 Task: Create a Sprint called Sprint0000000008 in Scrum Project Project0000000003 in Jira. Create a Sprint called Sprint0000000009 in Scrum Project Project0000000003 in Jira. Set Duration of Sprint called Sprint0000000007 in Scrum Project Project0000000003 to 1 week in Jira. Set Duration of Sprint called Sprint0000000008 in Scrum Project Project0000000003 to 2 weeks in Jira. Set Duration of Sprint called Sprint0000000009 in Scrum Project Project0000000003 to 3 weeks in Jira
Action: Mouse scrolled (606, 322) with delta (0, -1)
Screenshot: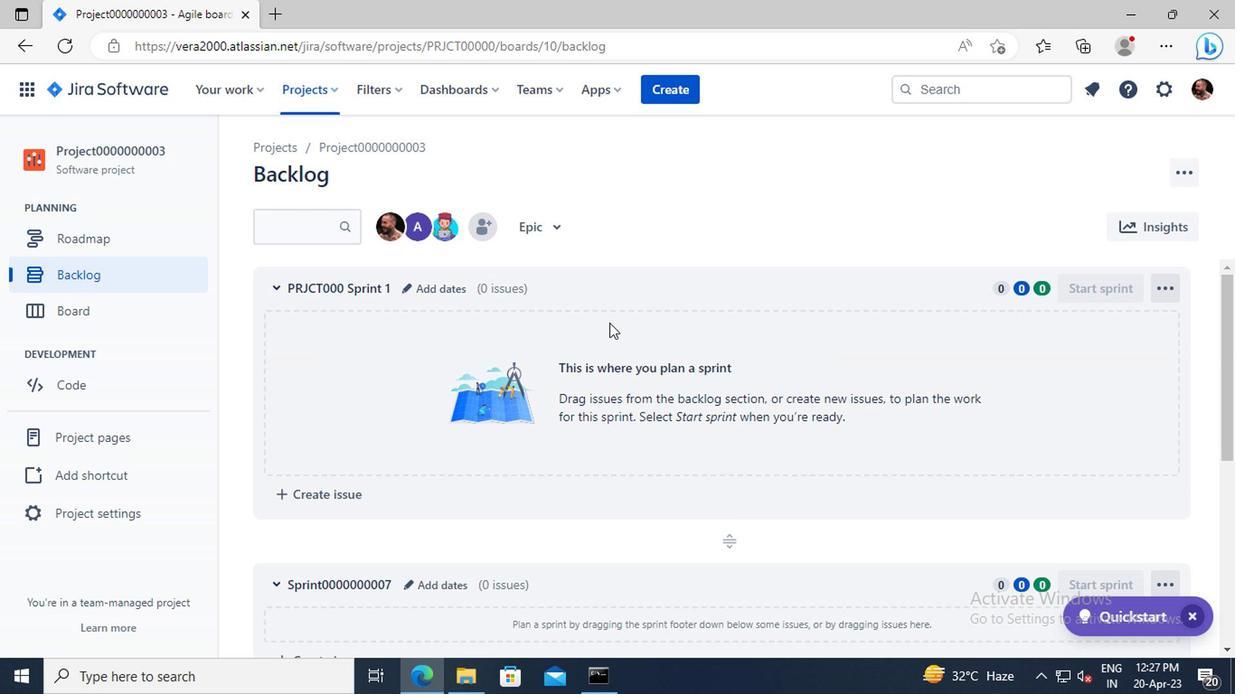 
Action: Mouse scrolled (606, 322) with delta (0, -1)
Screenshot: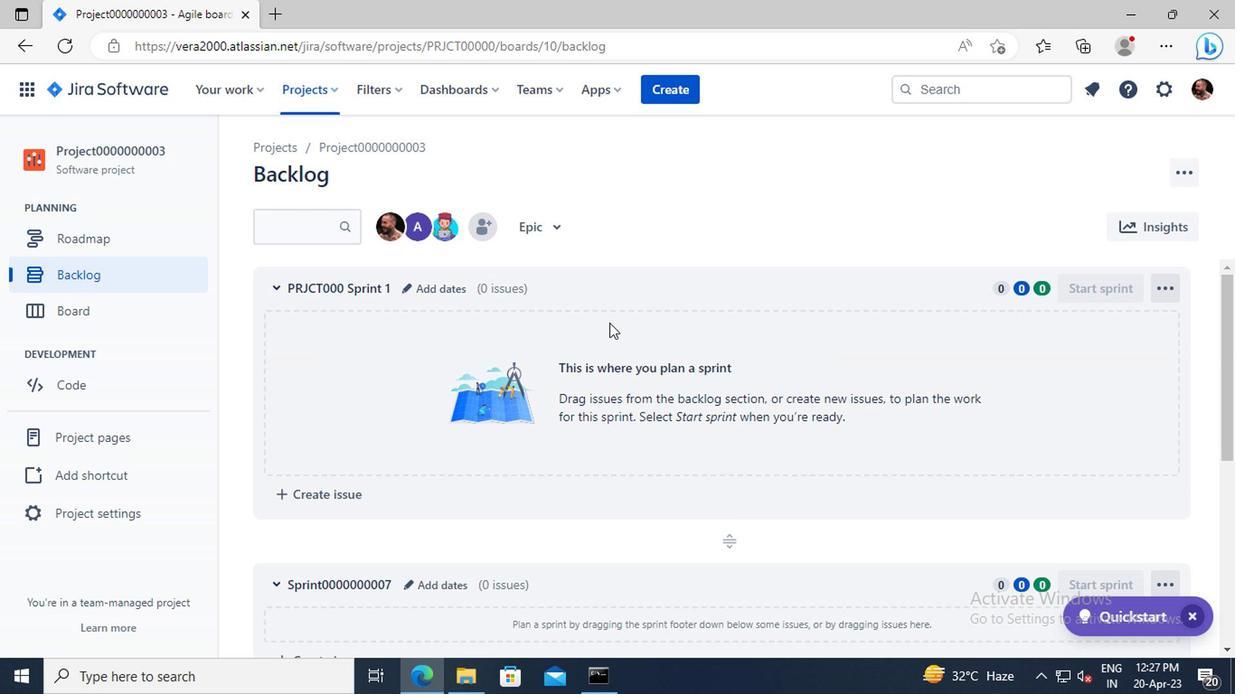 
Action: Mouse scrolled (606, 322) with delta (0, -1)
Screenshot: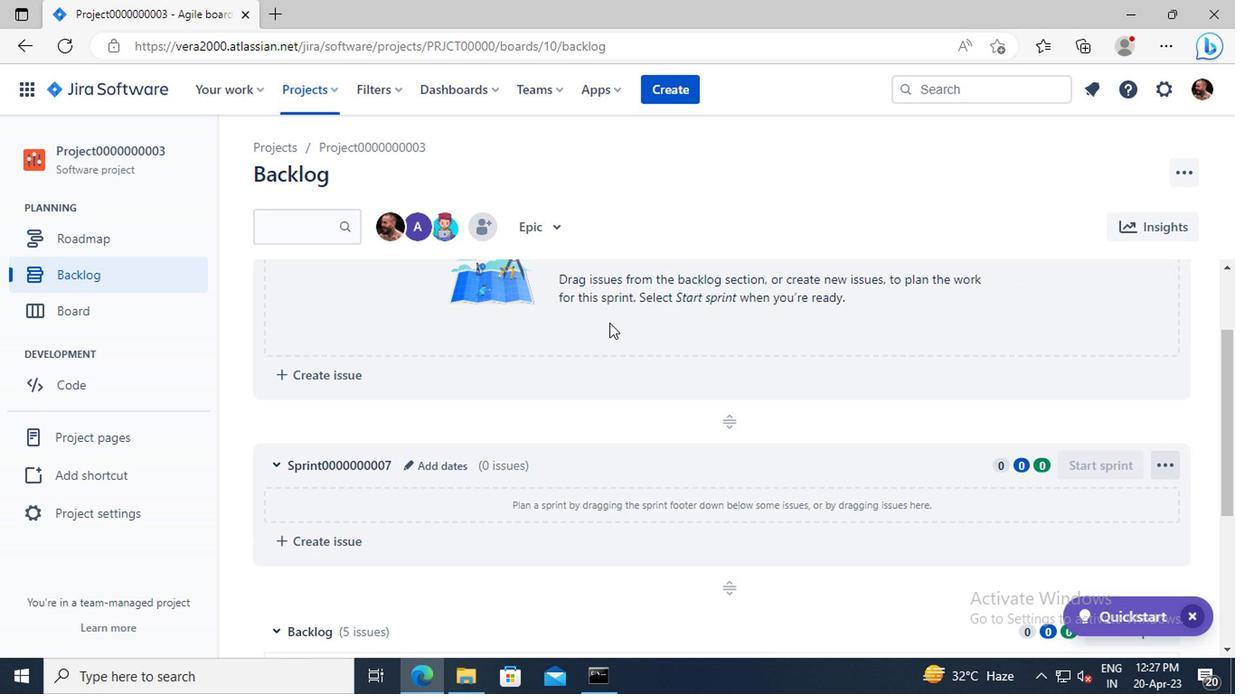 
Action: Mouse scrolled (606, 322) with delta (0, -1)
Screenshot: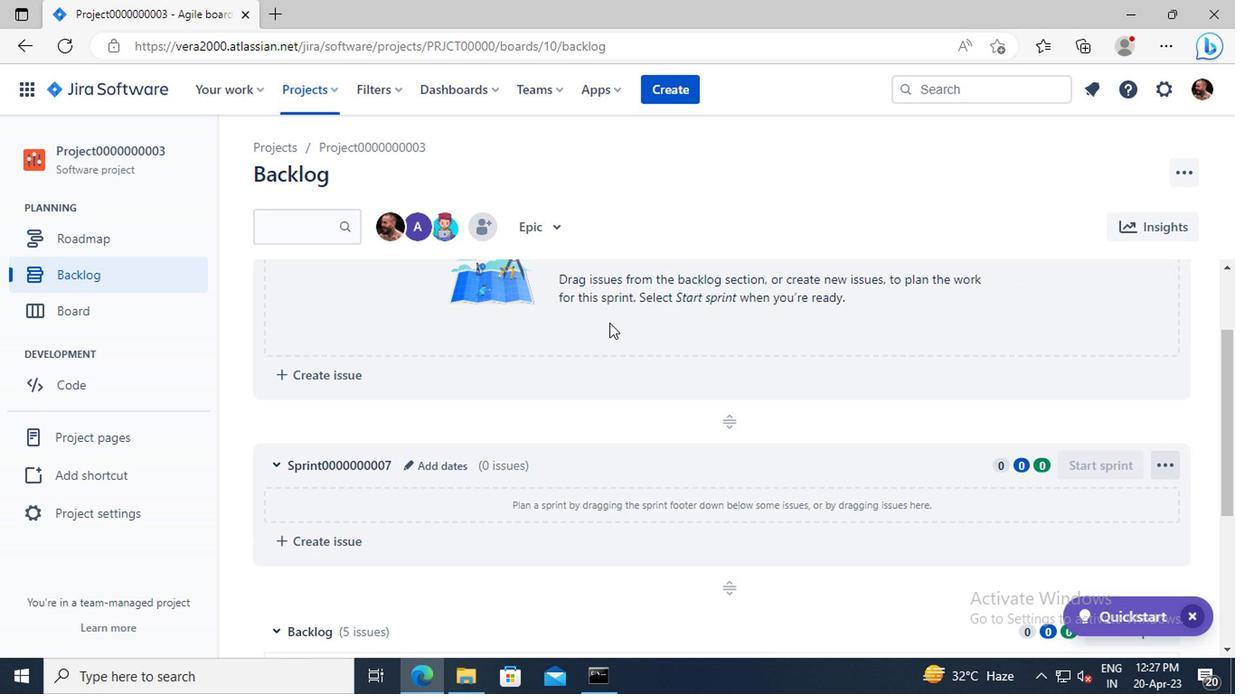 
Action: Mouse scrolled (606, 322) with delta (0, -1)
Screenshot: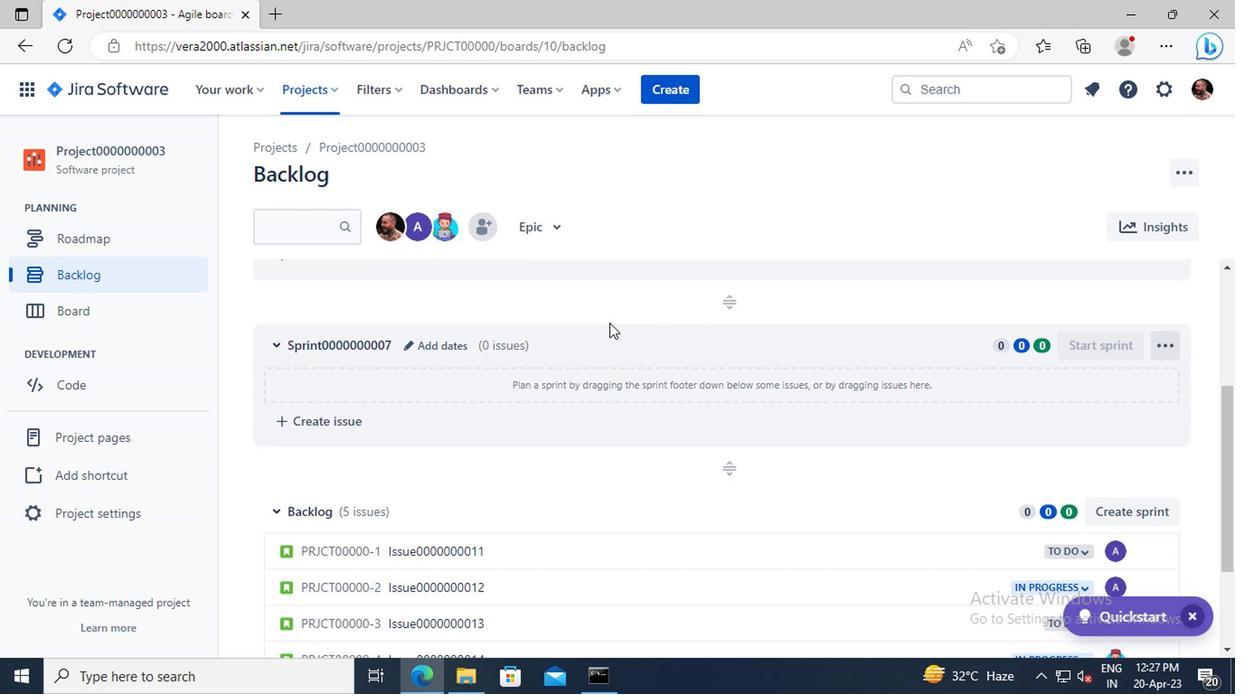 
Action: Mouse moved to (1128, 452)
Screenshot: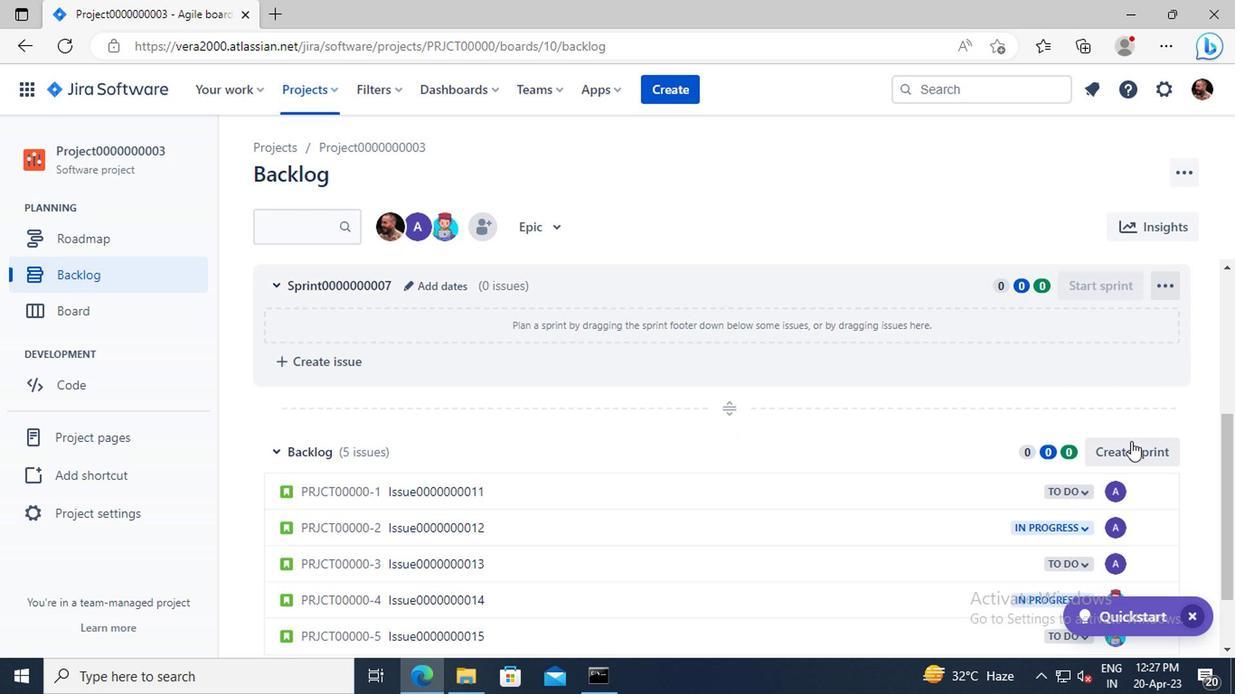 
Action: Mouse pressed left at (1128, 452)
Screenshot: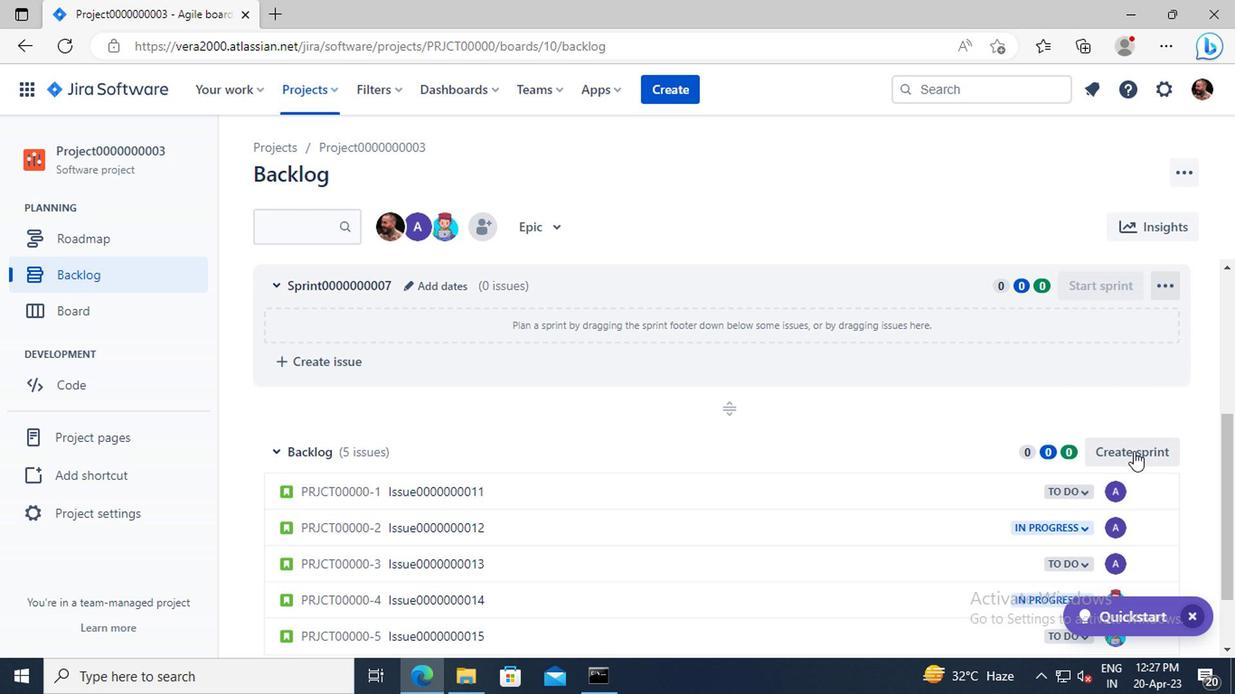 
Action: Mouse moved to (381, 452)
Screenshot: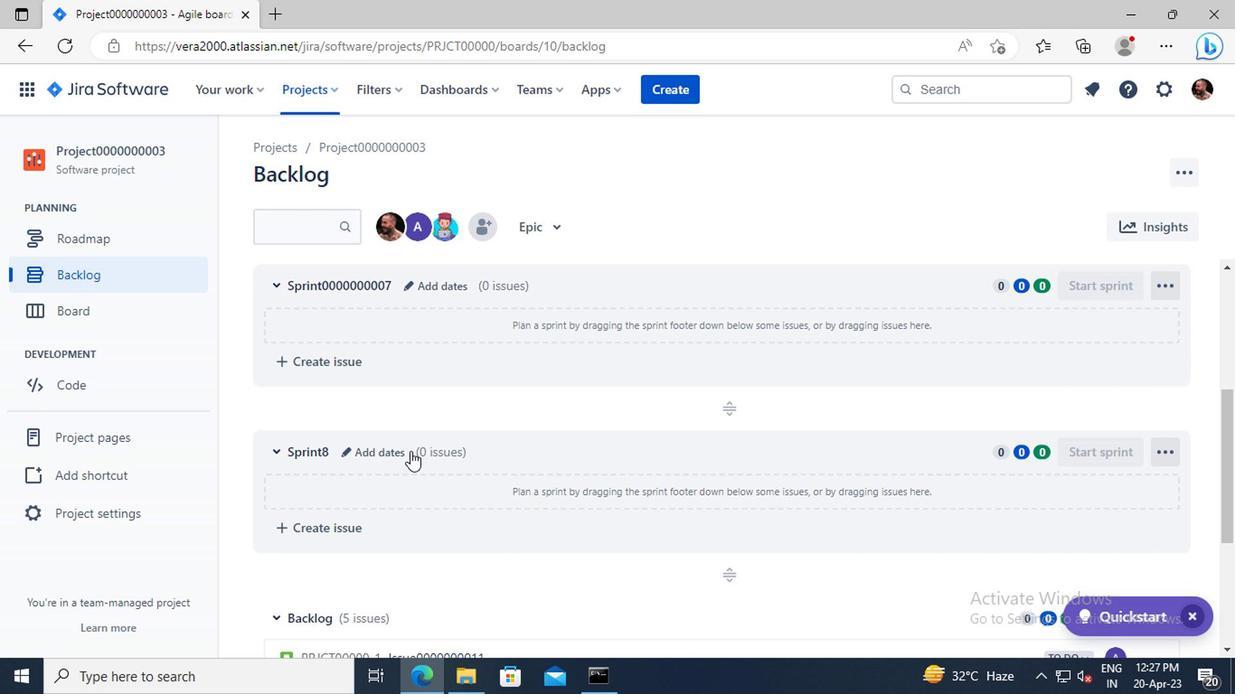 
Action: Mouse pressed left at (381, 452)
Screenshot: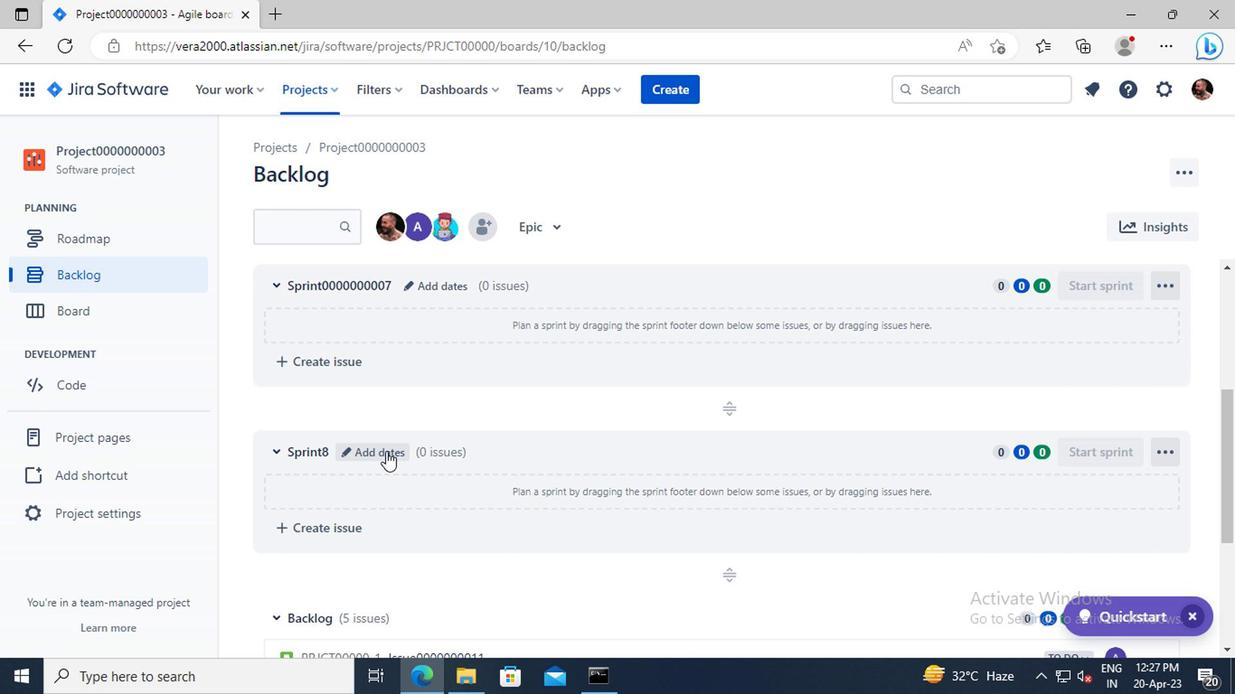 
Action: Mouse moved to (426, 229)
Screenshot: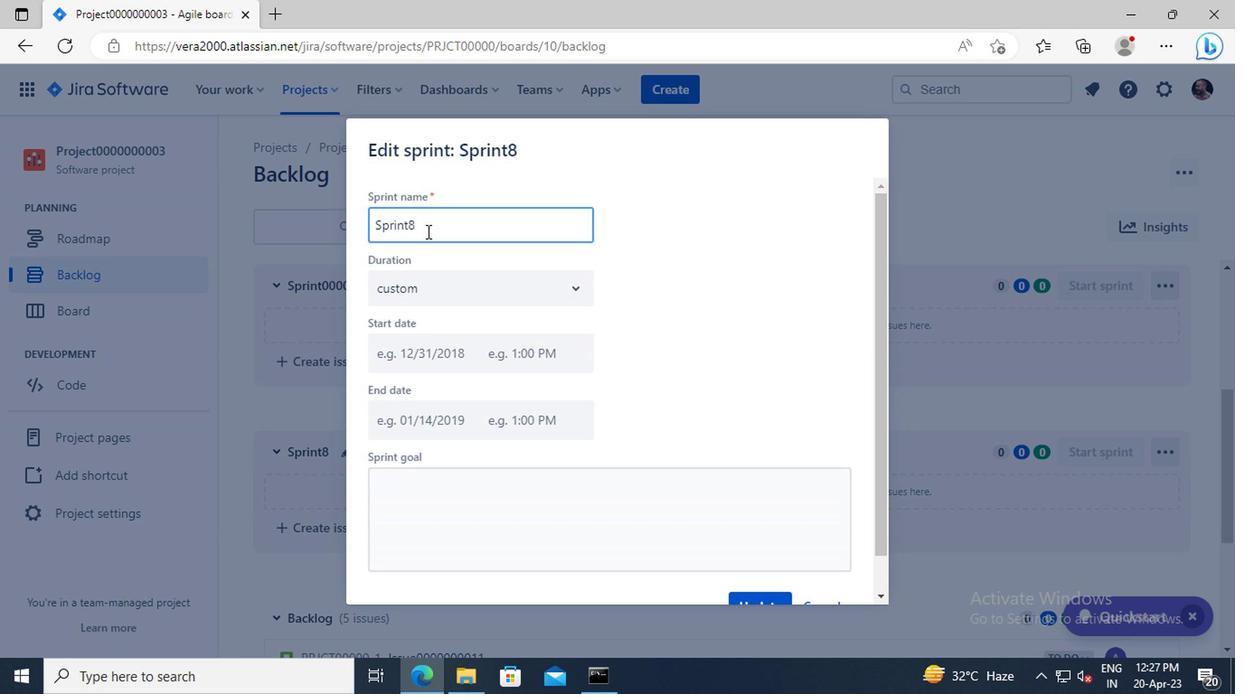 
Action: Mouse pressed left at (426, 229)
Screenshot: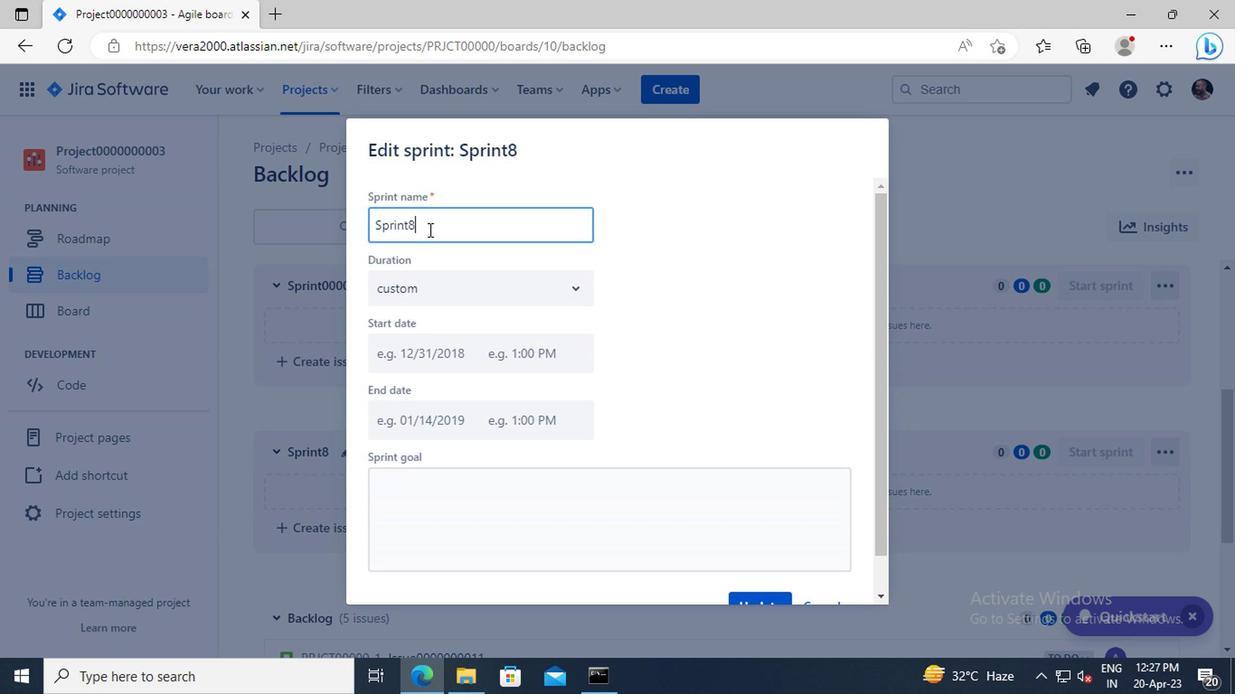
Action: Key pressed <Key.backspace><Key.backspace><Key.backspace><Key.backspace><Key.backspace><Key.backspace><Key.backspace><Key.backspace><Key.backspace><Key.backspace><Key.backspace><Key.backspace><Key.backspace><Key.shift_r>Sprint0000000008
Screenshot: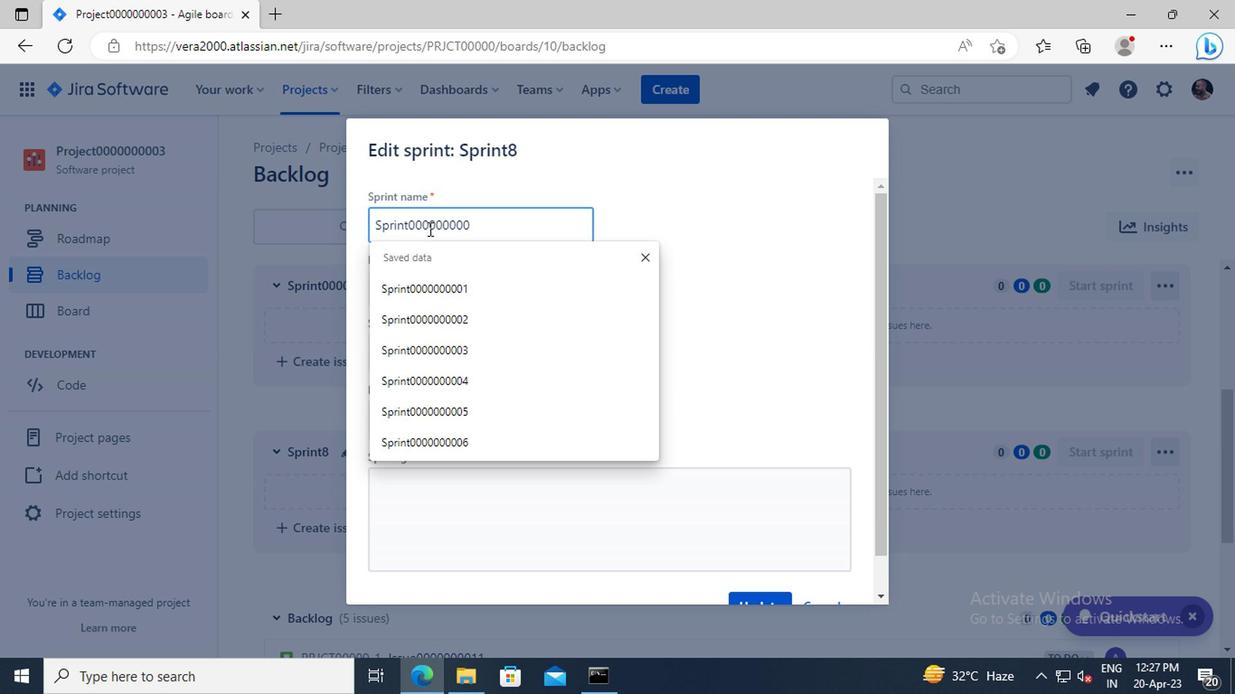 
Action: Mouse moved to (730, 390)
Screenshot: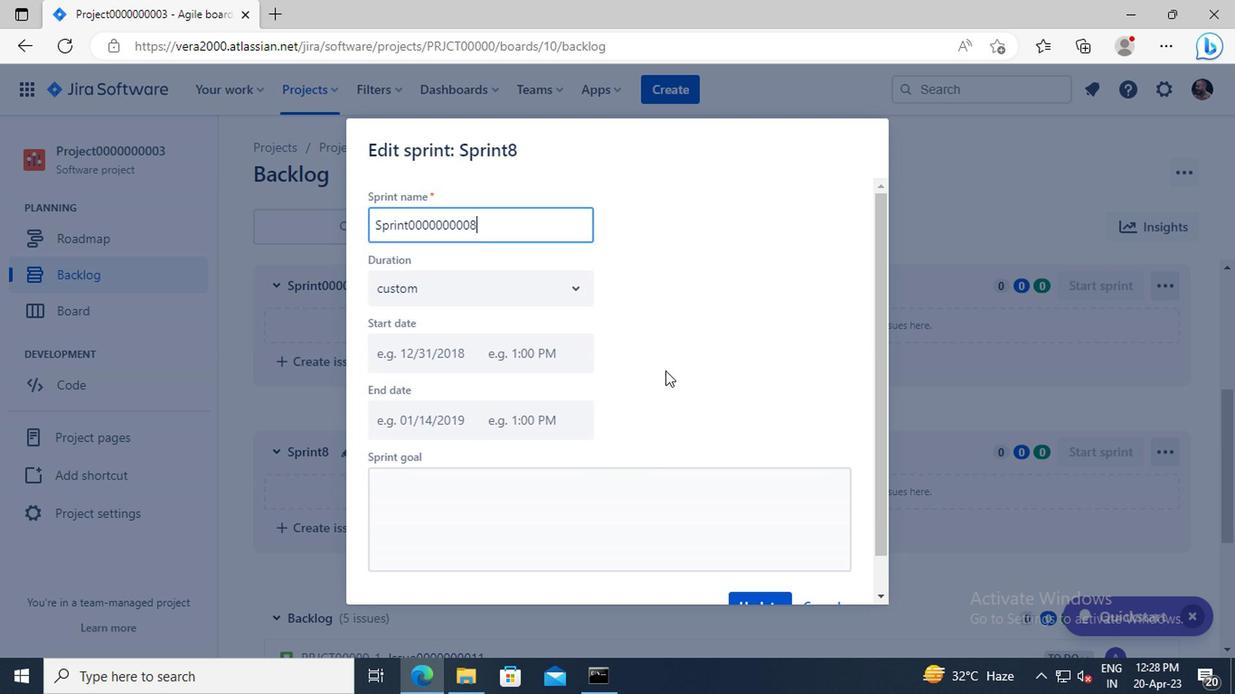 
Action: Mouse scrolled (730, 389) with delta (0, -1)
Screenshot: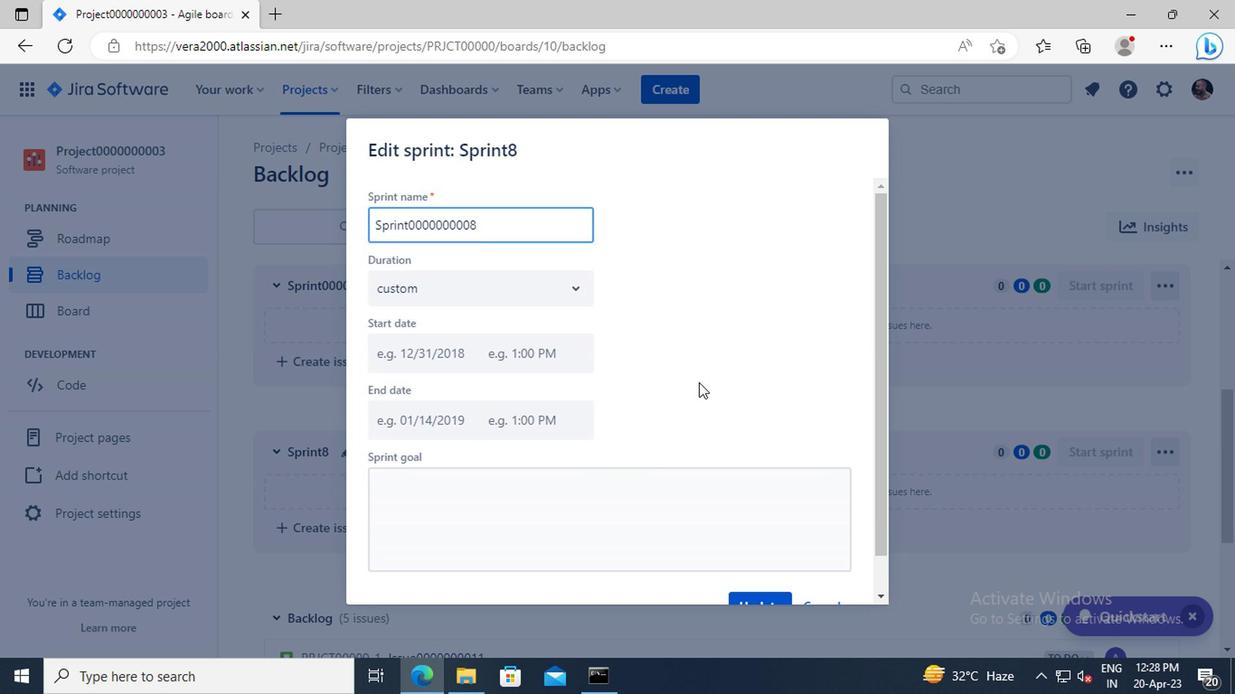 
Action: Mouse moved to (732, 391)
Screenshot: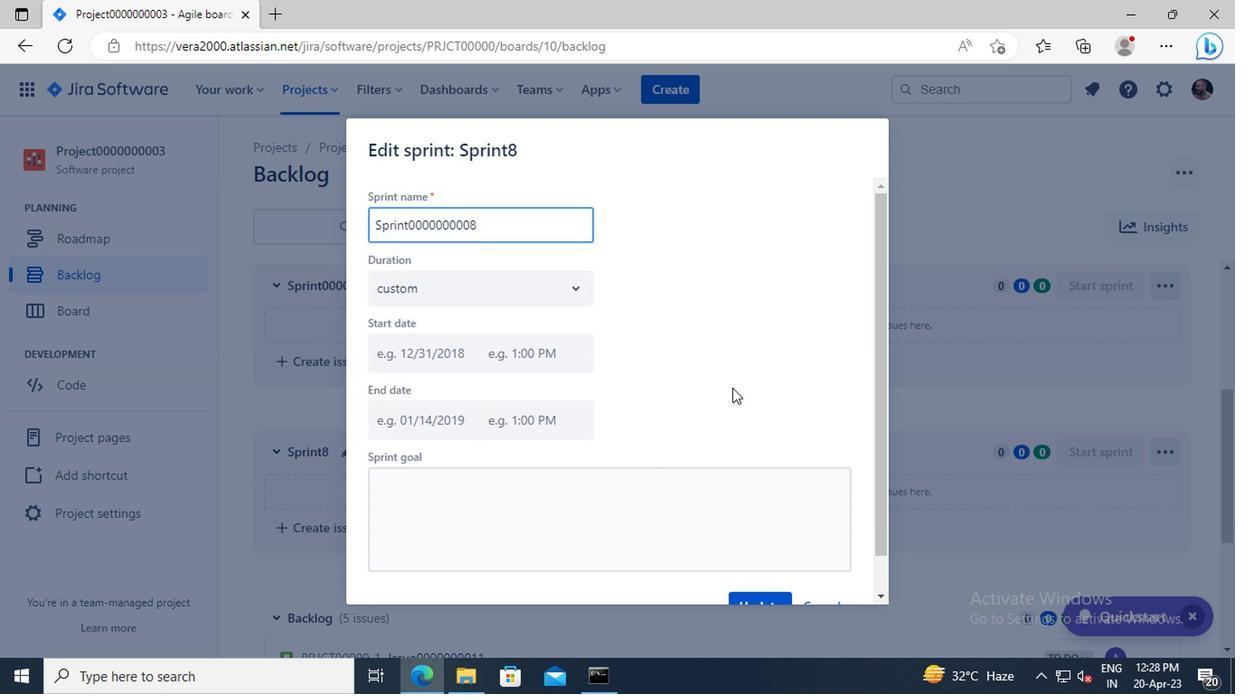 
Action: Mouse scrolled (732, 390) with delta (0, 0)
Screenshot: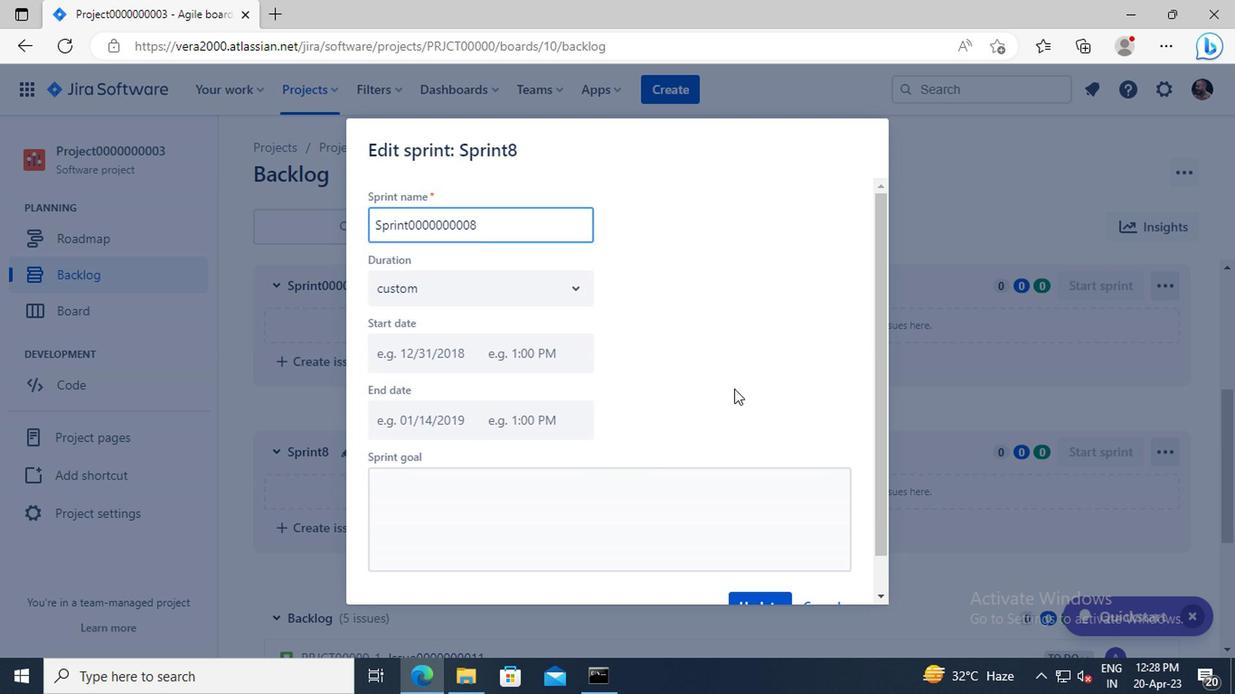
Action: Mouse moved to (759, 567)
Screenshot: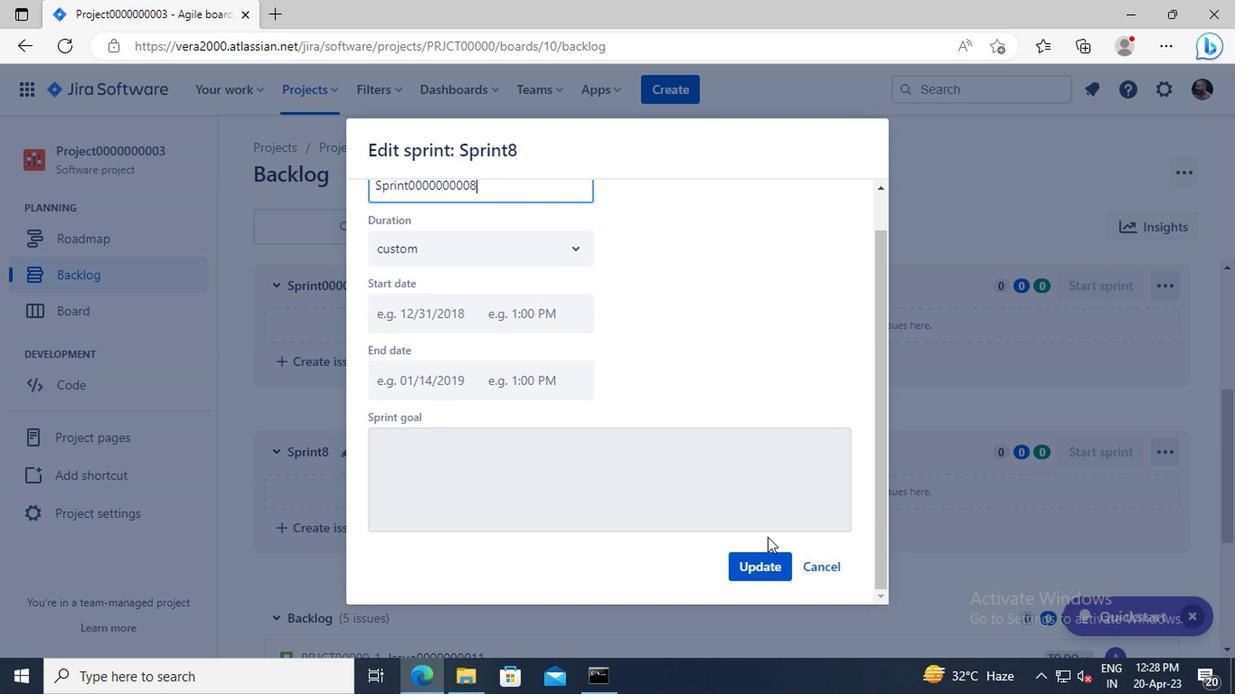 
Action: Mouse pressed left at (759, 567)
Screenshot: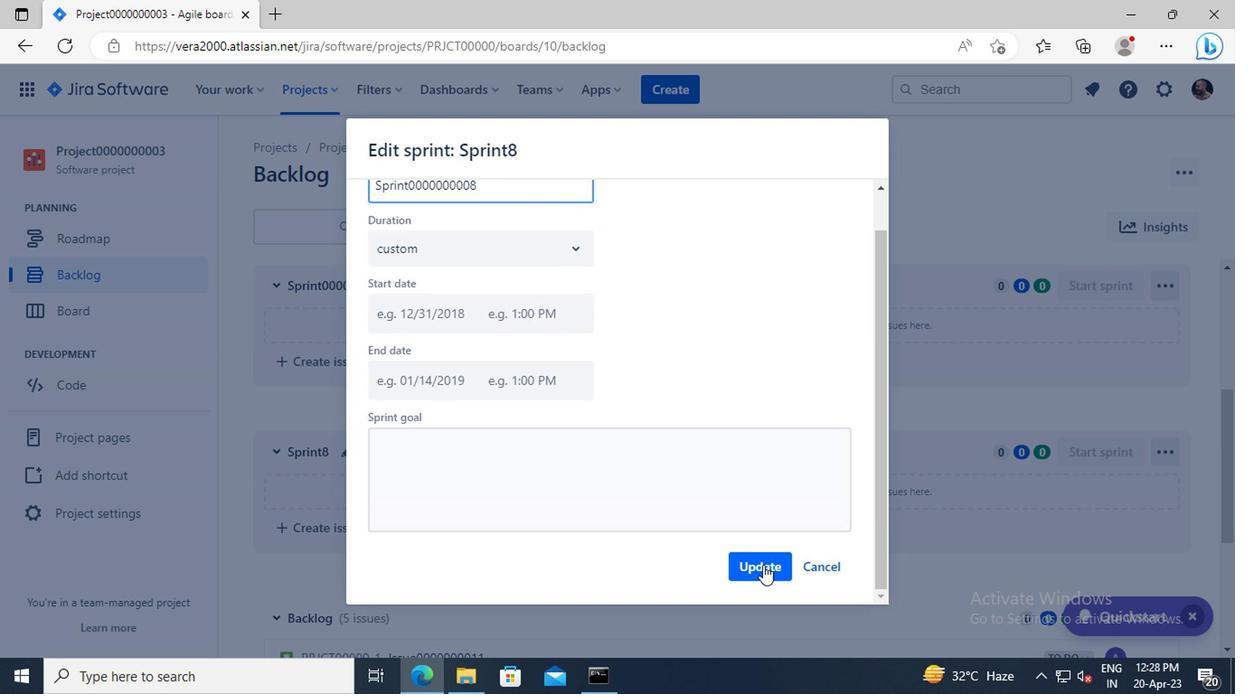 
Action: Mouse moved to (968, 503)
Screenshot: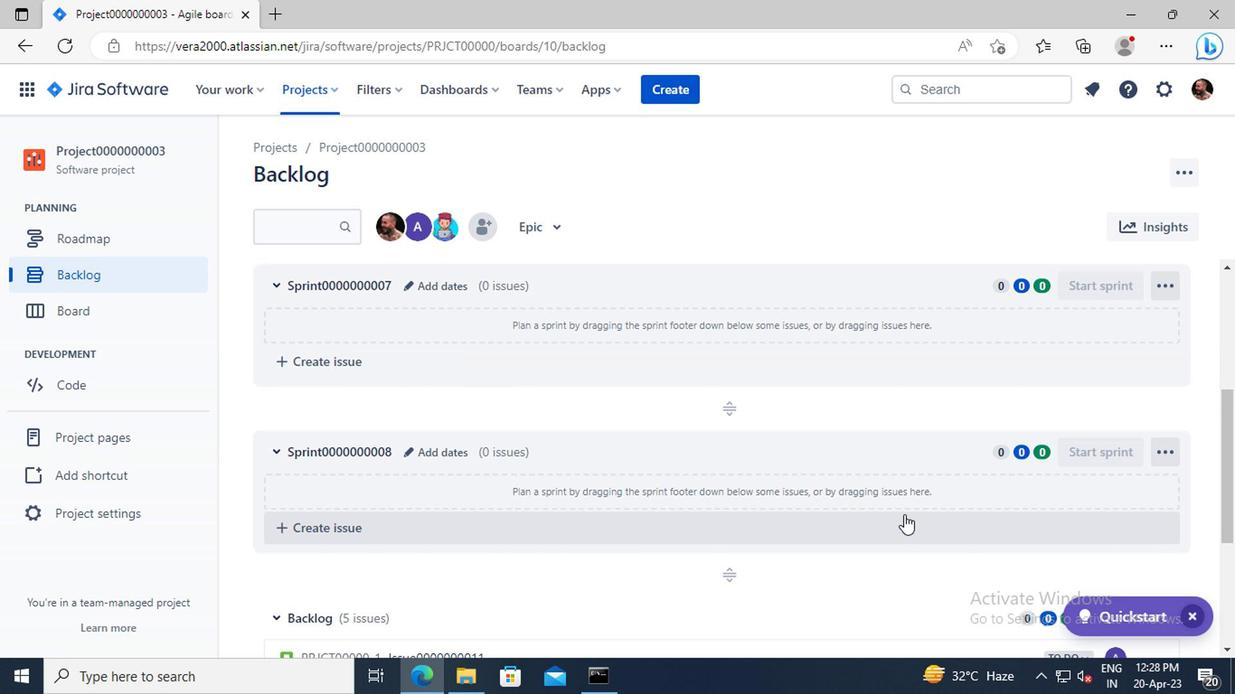 
Action: Mouse scrolled (968, 501) with delta (0, -1)
Screenshot: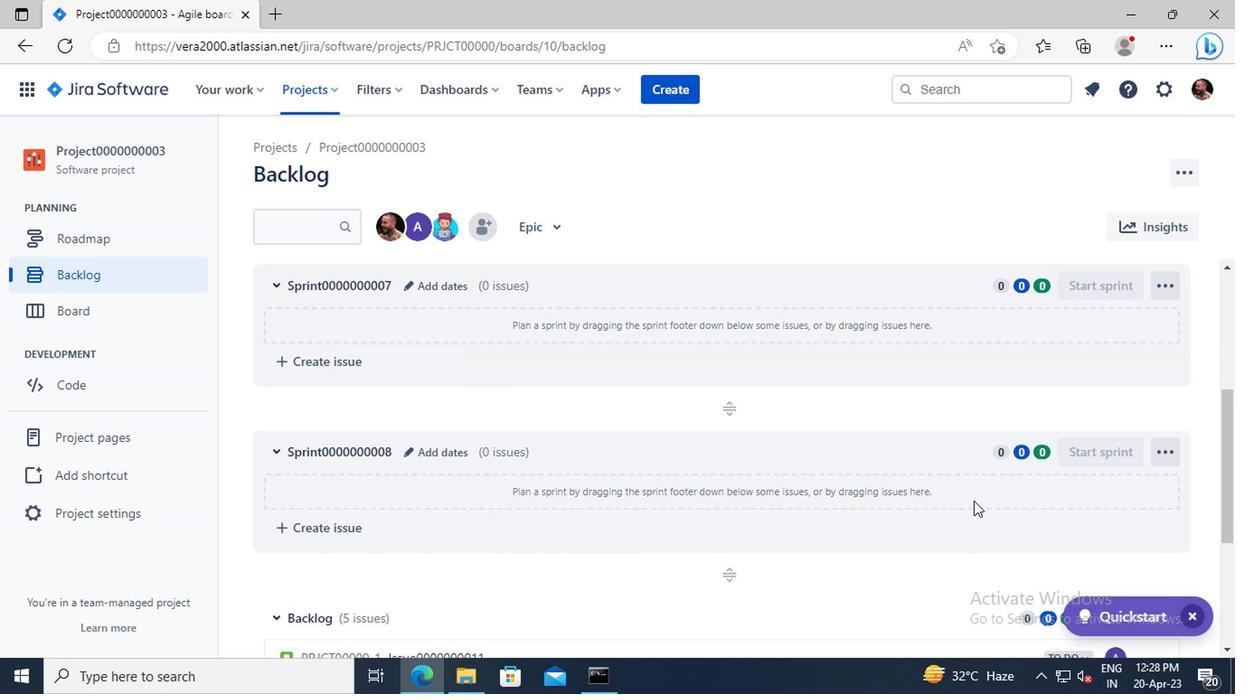 
Action: Mouse scrolled (968, 501) with delta (0, -1)
Screenshot: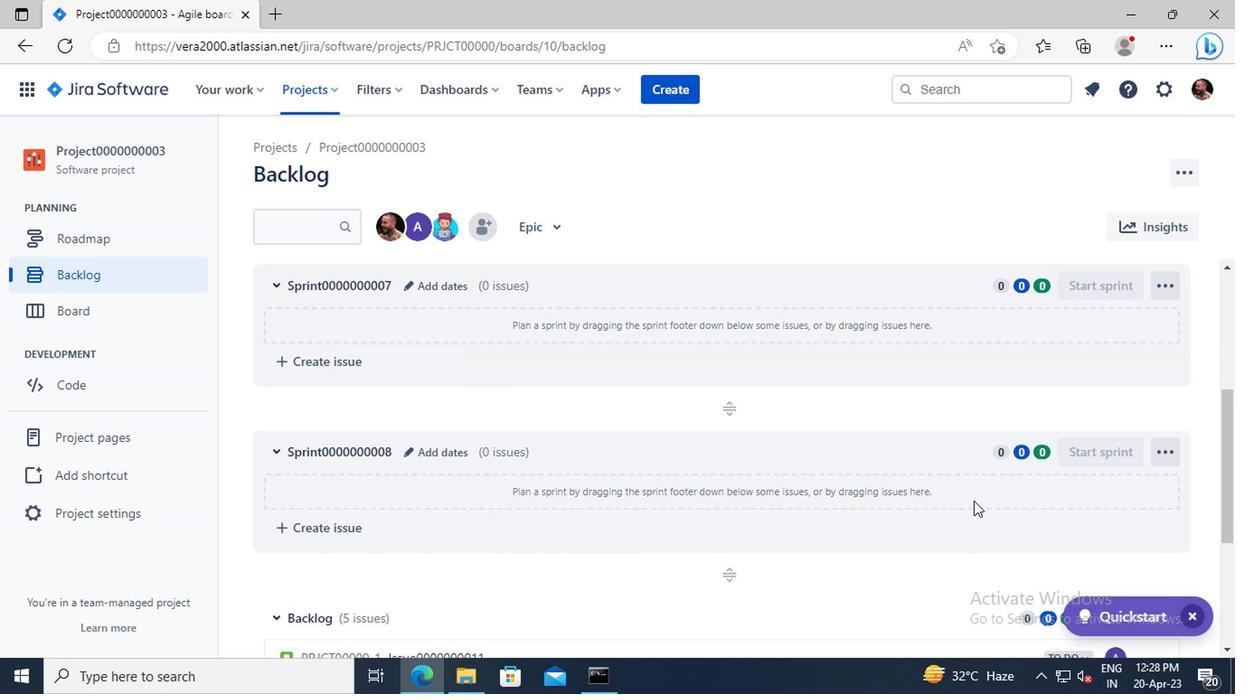 
Action: Mouse moved to (1129, 497)
Screenshot: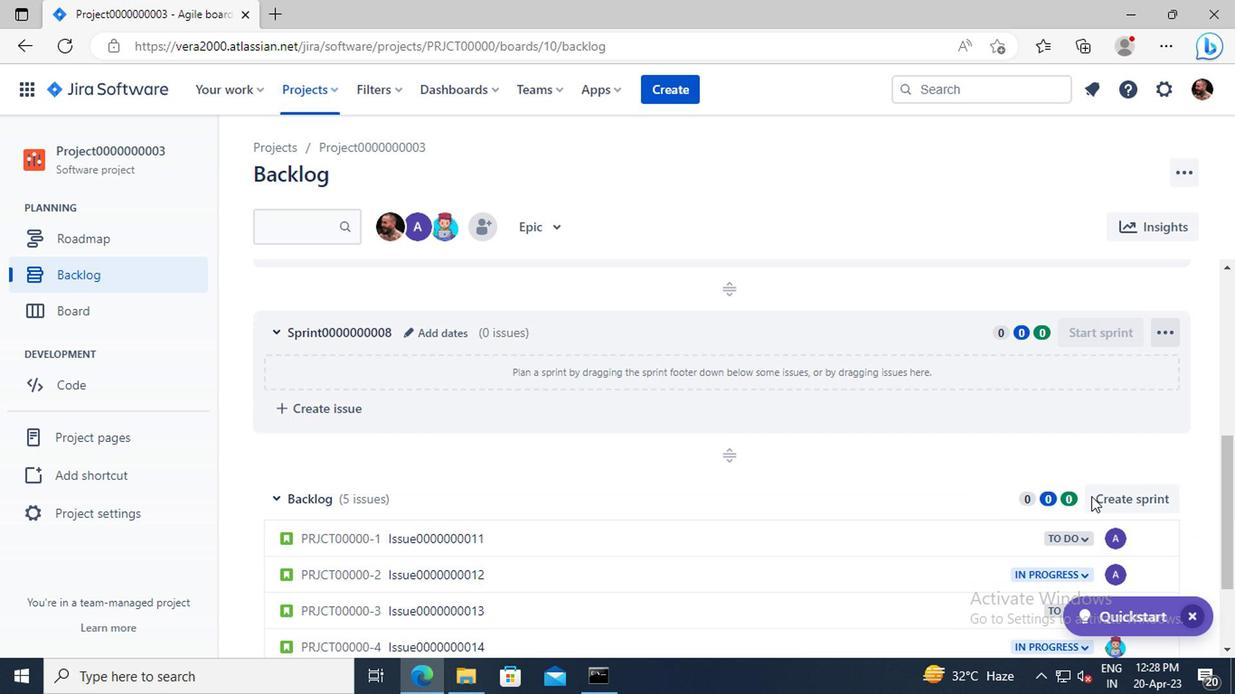 
Action: Mouse pressed left at (1129, 497)
Screenshot: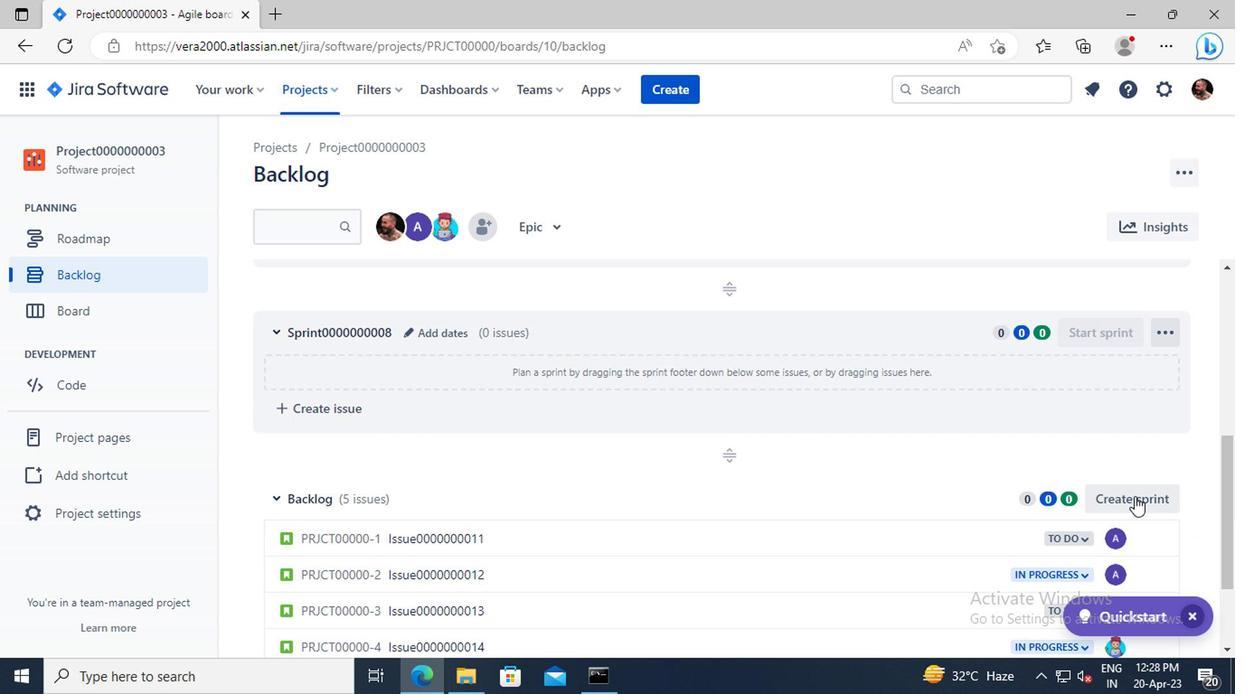 
Action: Mouse moved to (380, 503)
Screenshot: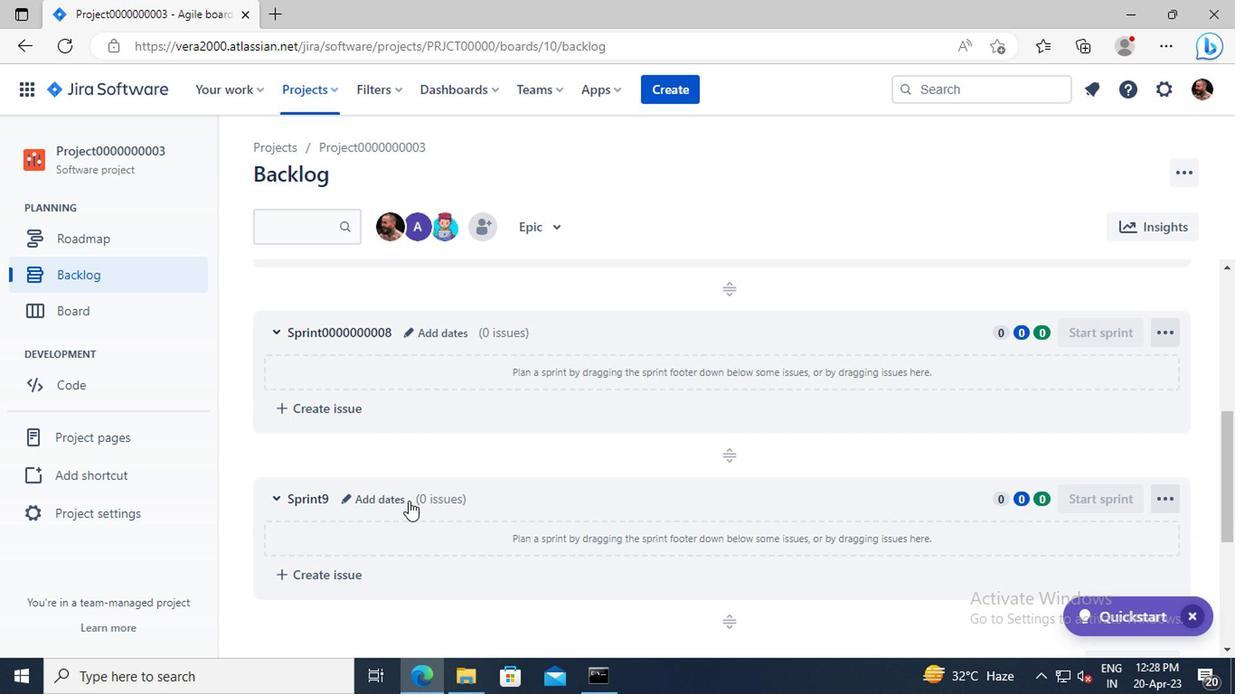 
Action: Mouse pressed left at (380, 503)
Screenshot: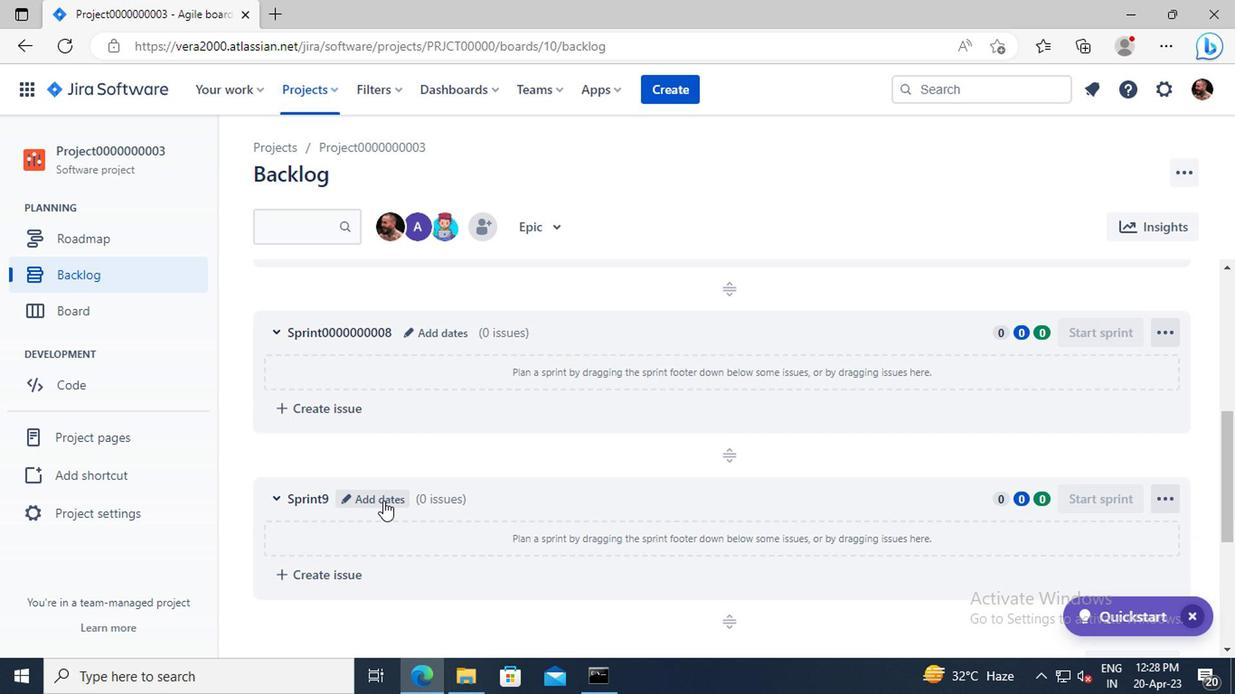 
Action: Mouse moved to (433, 227)
Screenshot: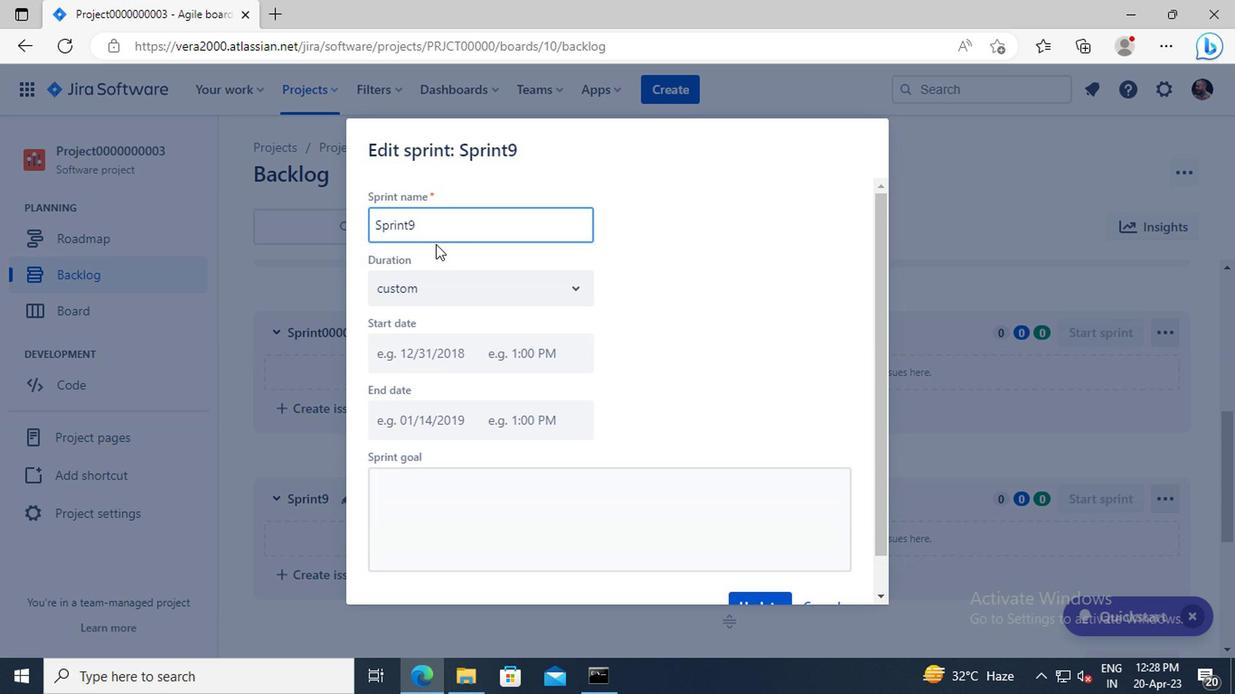 
Action: Mouse pressed left at (433, 227)
Screenshot: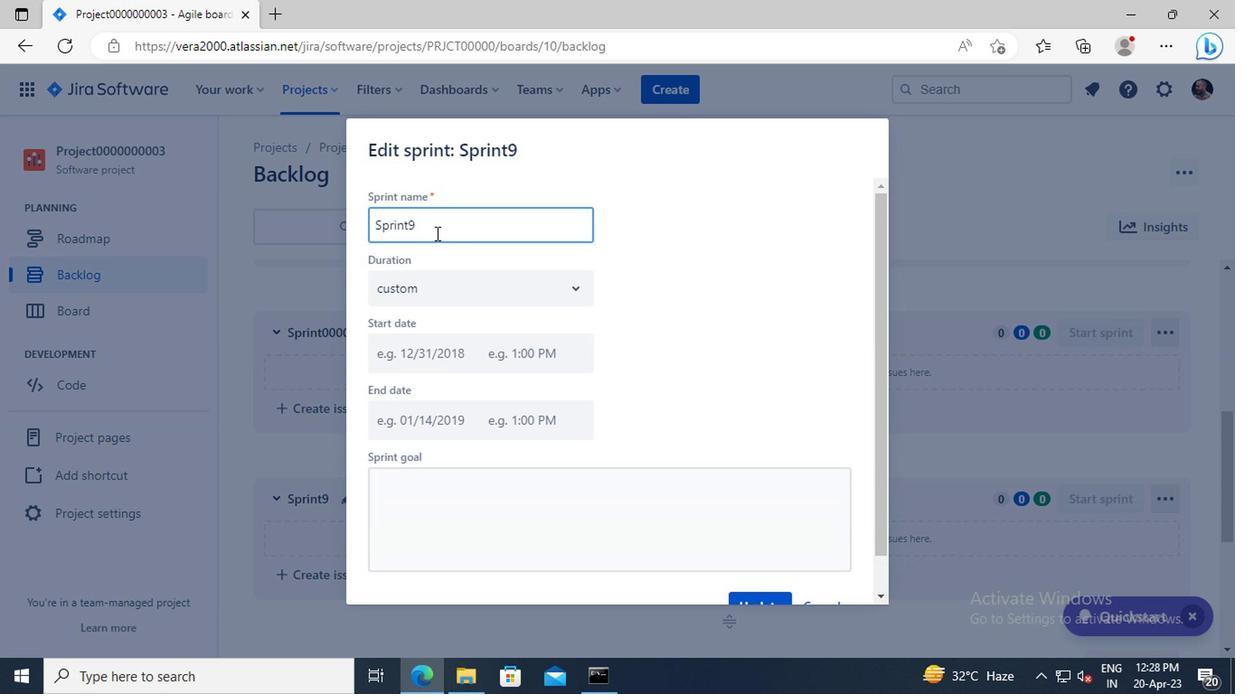 
Action: Mouse moved to (432, 227)
Screenshot: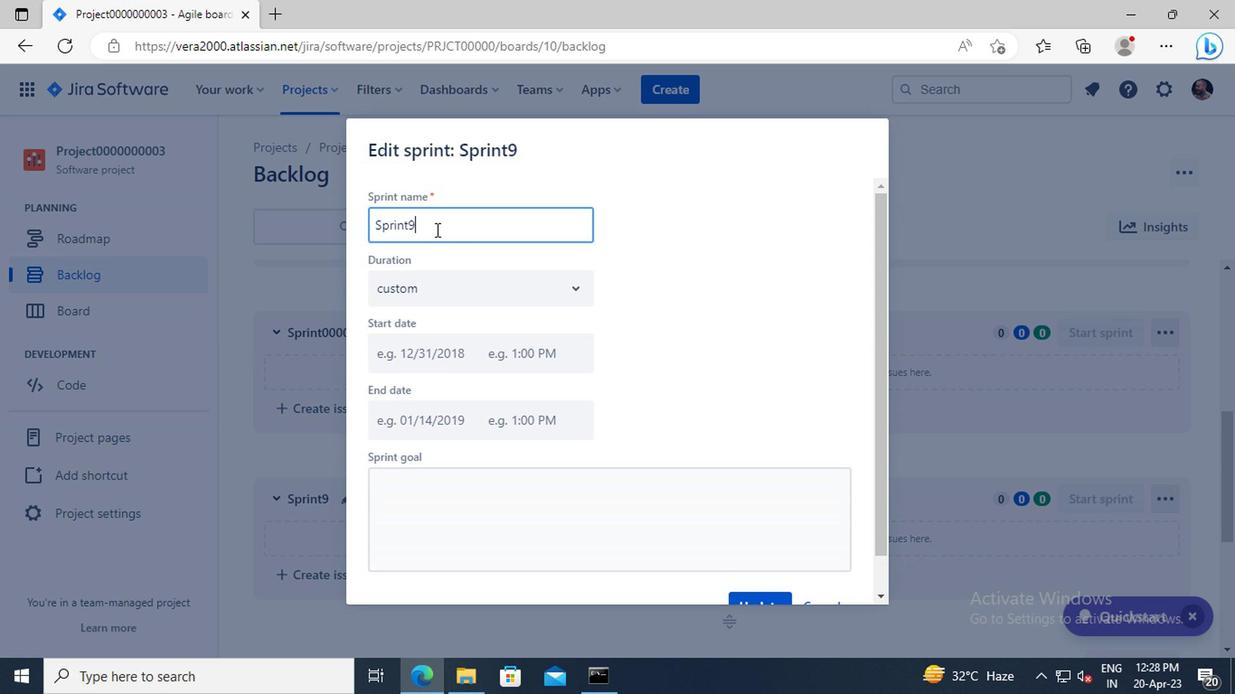 
Action: Key pressed <Key.backspace><Key.backspace><Key.backspace><Key.backspace><Key.backspace><Key.backspace><Key.backspace><Key.backspace><Key.backspace><Key.backspace><Key.backspace><Key.backspace><Key.backspace><Key.backspace><Key.shift_r>Sprint0000000009
Screenshot: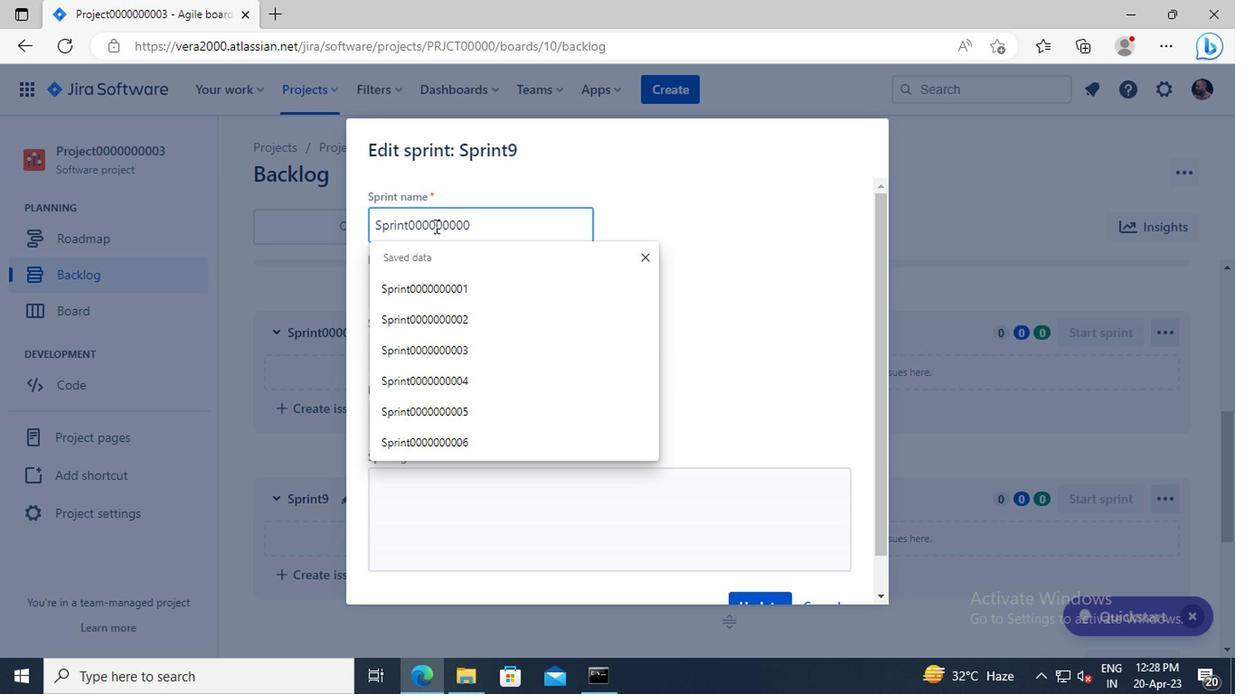 
Action: Mouse moved to (674, 321)
Screenshot: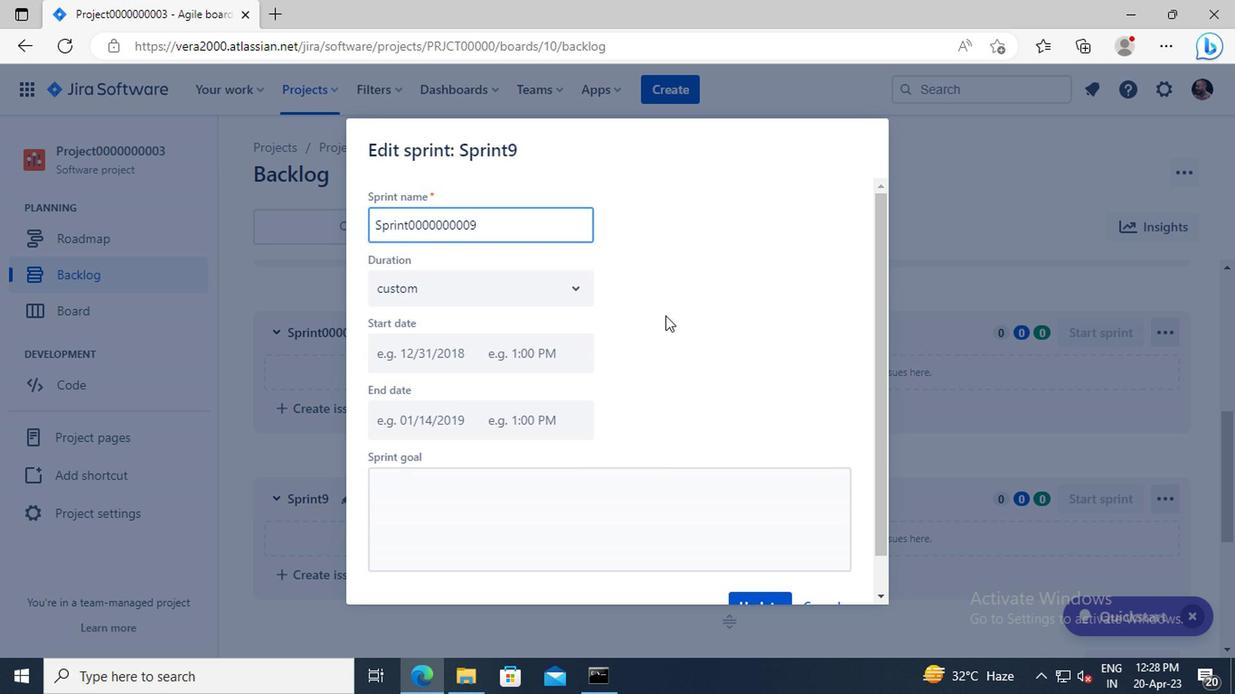 
Action: Mouse scrolled (674, 320) with delta (0, -1)
Screenshot: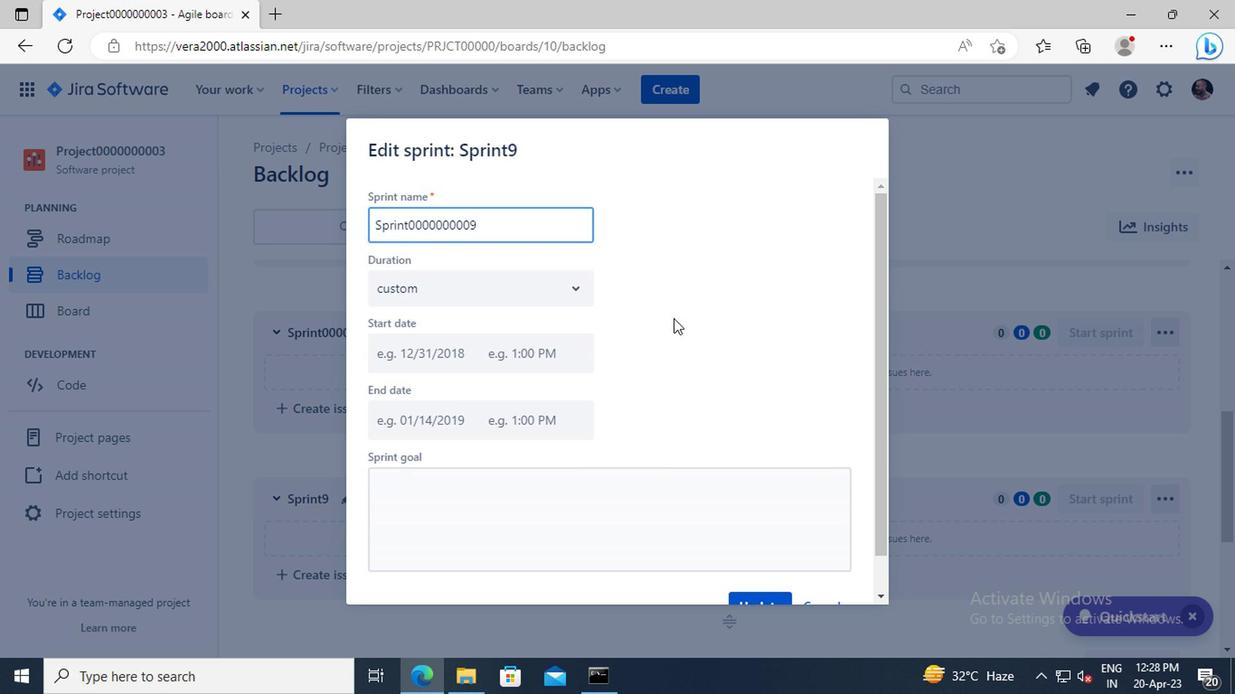 
Action: Mouse moved to (761, 566)
Screenshot: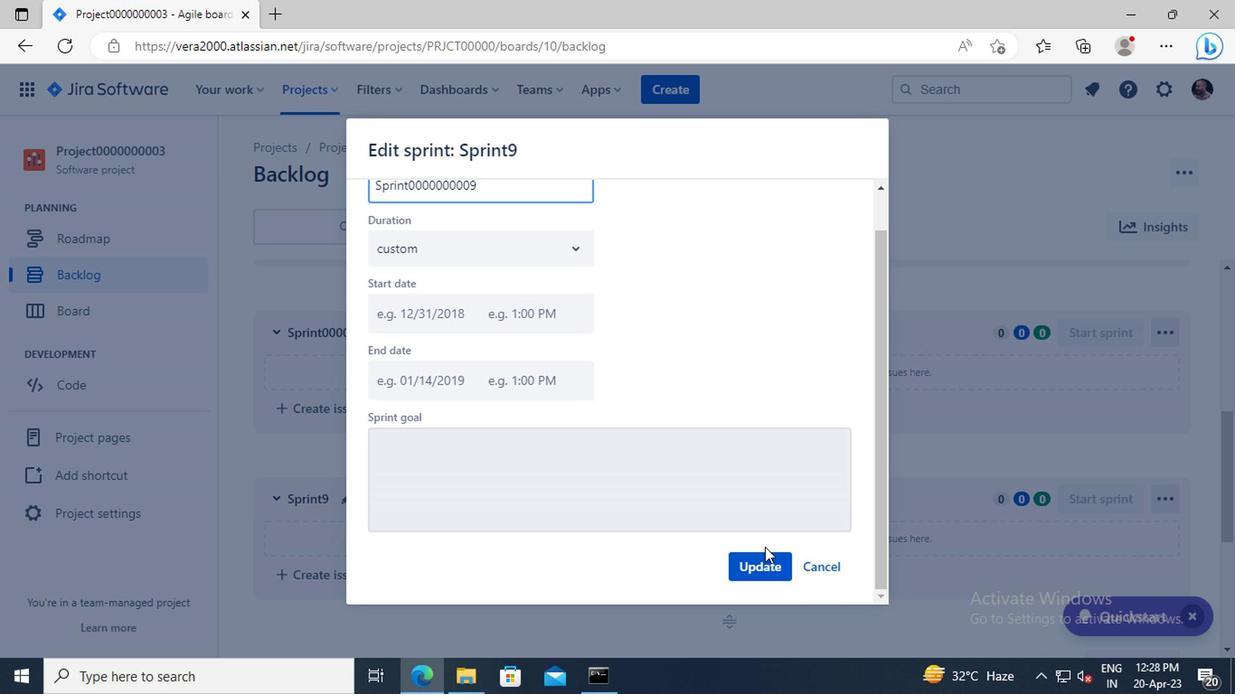 
Action: Mouse pressed left at (761, 566)
Screenshot: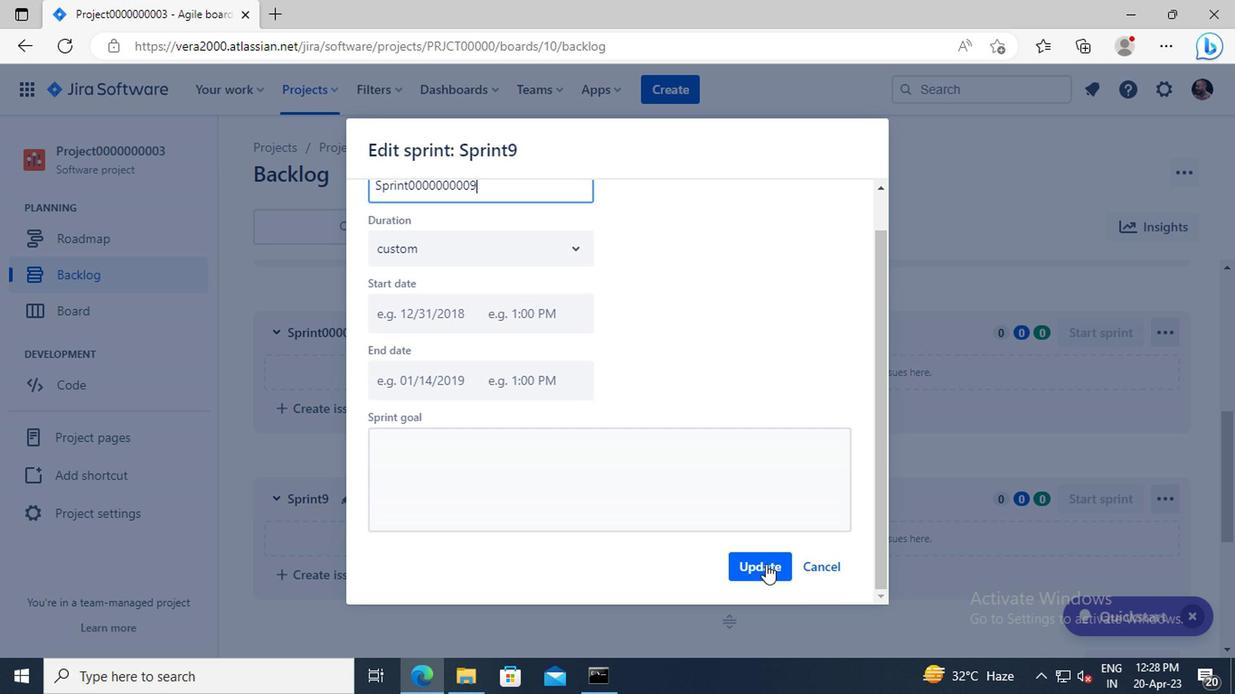 
Action: Mouse moved to (584, 508)
Screenshot: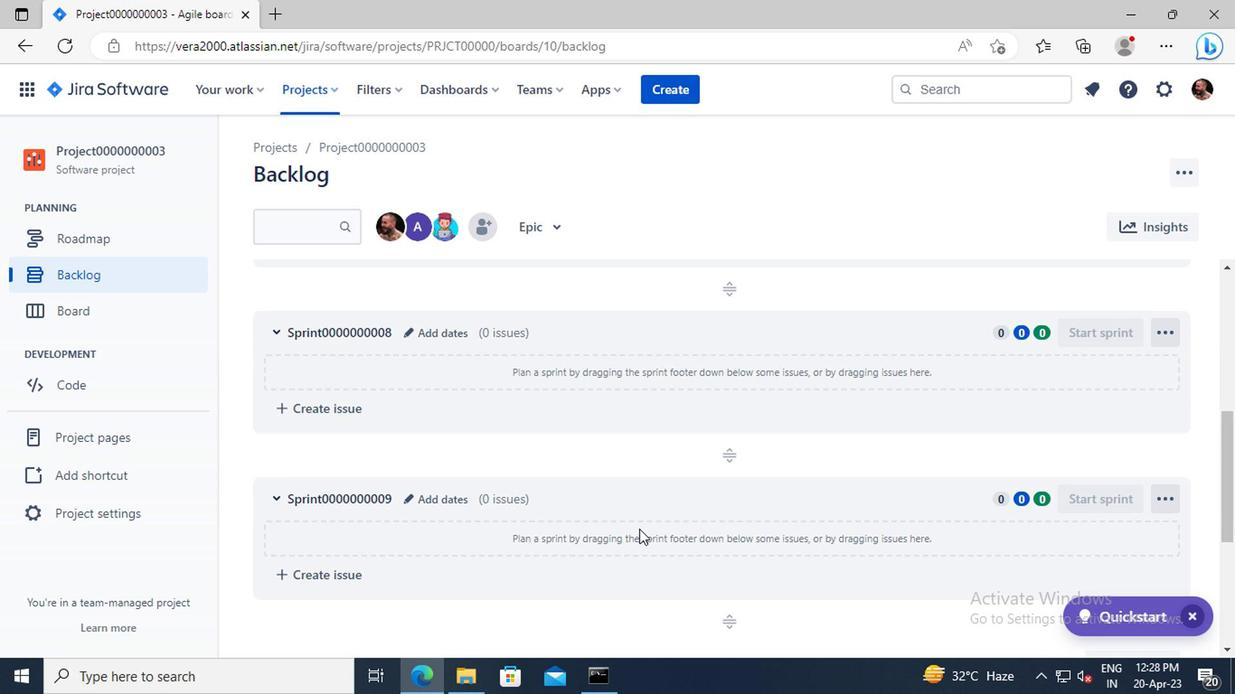 
Action: Mouse scrolled (584, 510) with delta (0, 1)
Screenshot: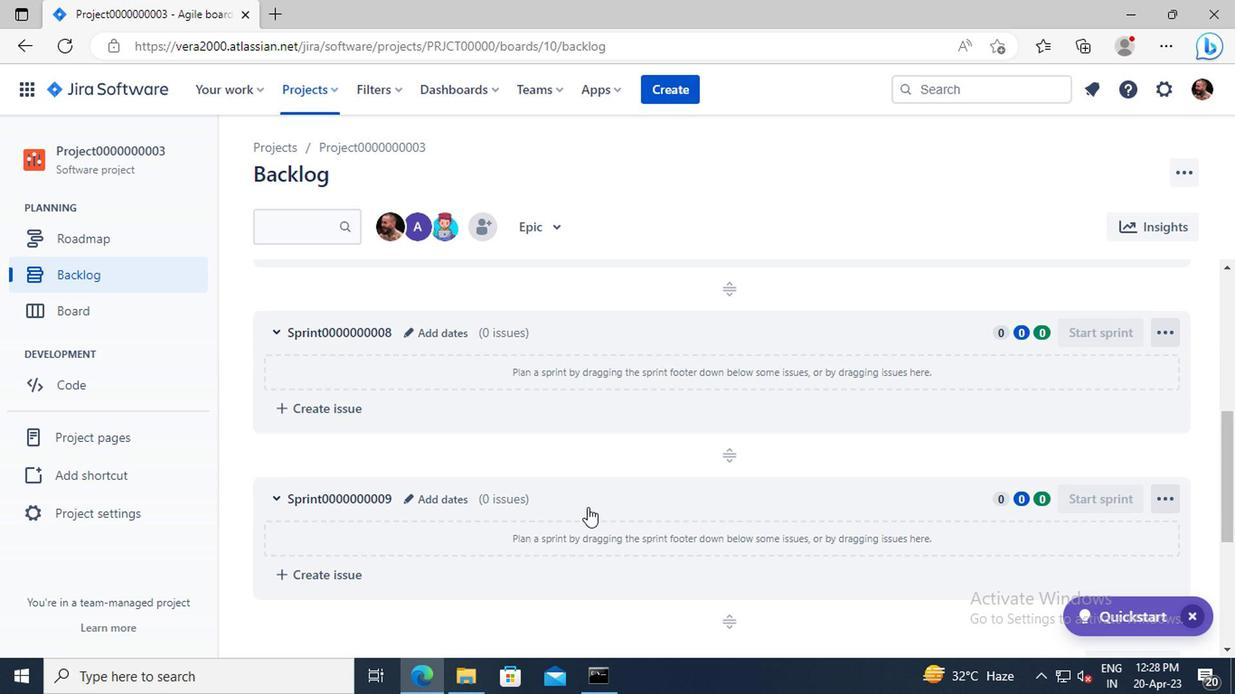 
Action: Mouse scrolled (584, 510) with delta (0, 1)
Screenshot: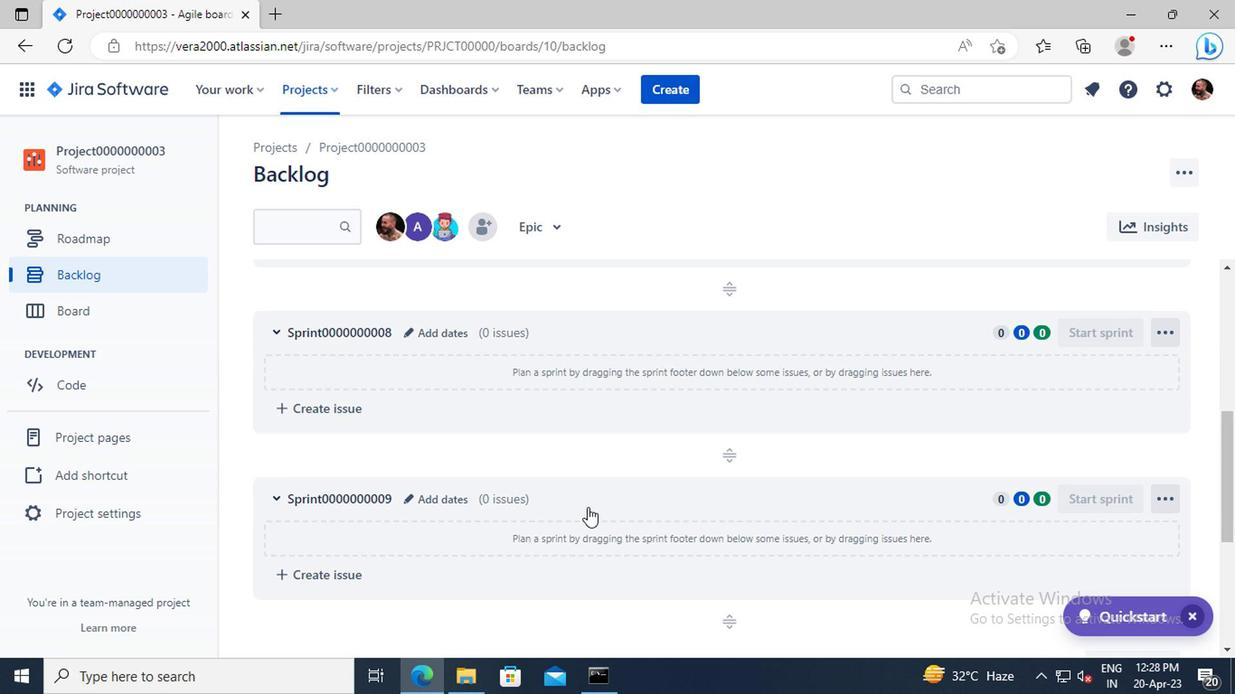 
Action: Mouse moved to (584, 497)
Screenshot: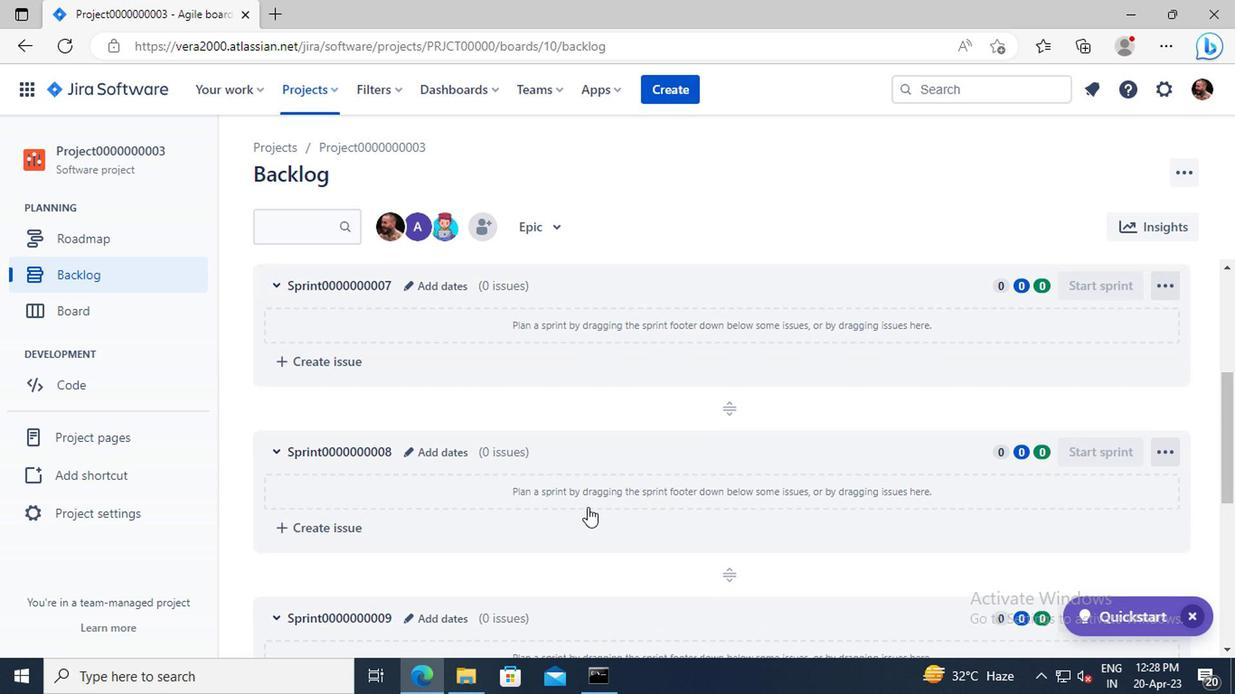 
Action: Mouse scrolled (584, 497) with delta (0, 0)
Screenshot: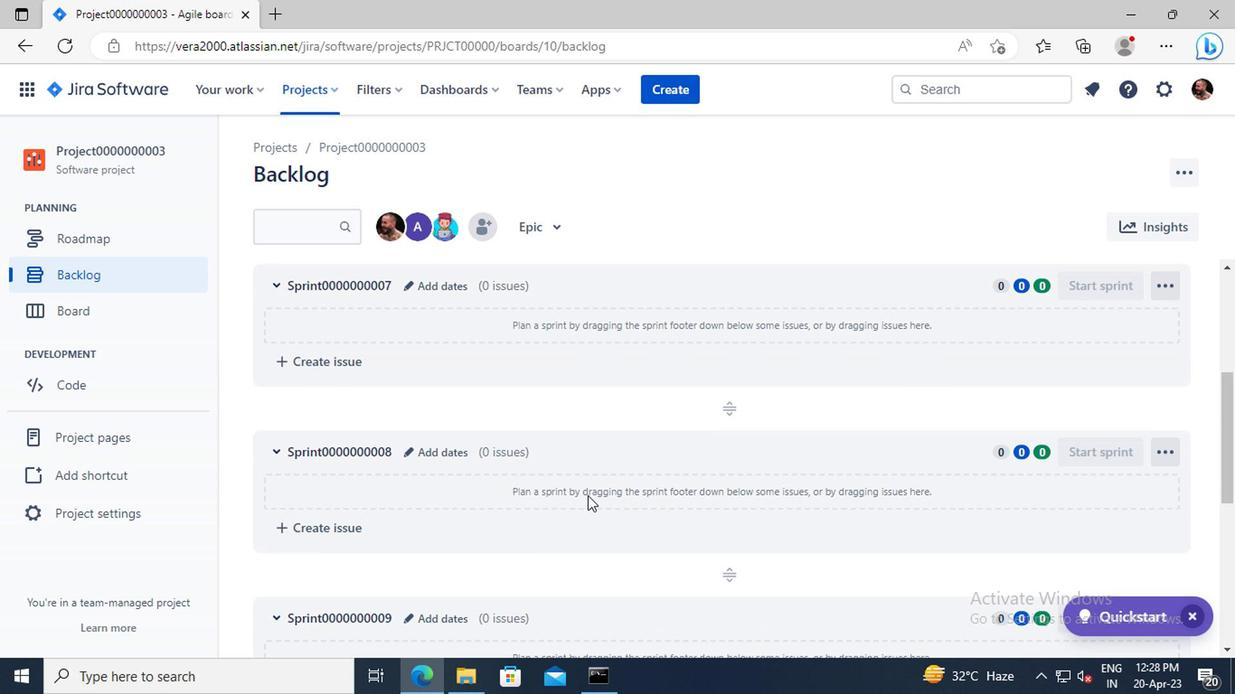 
Action: Mouse moved to (436, 349)
Screenshot: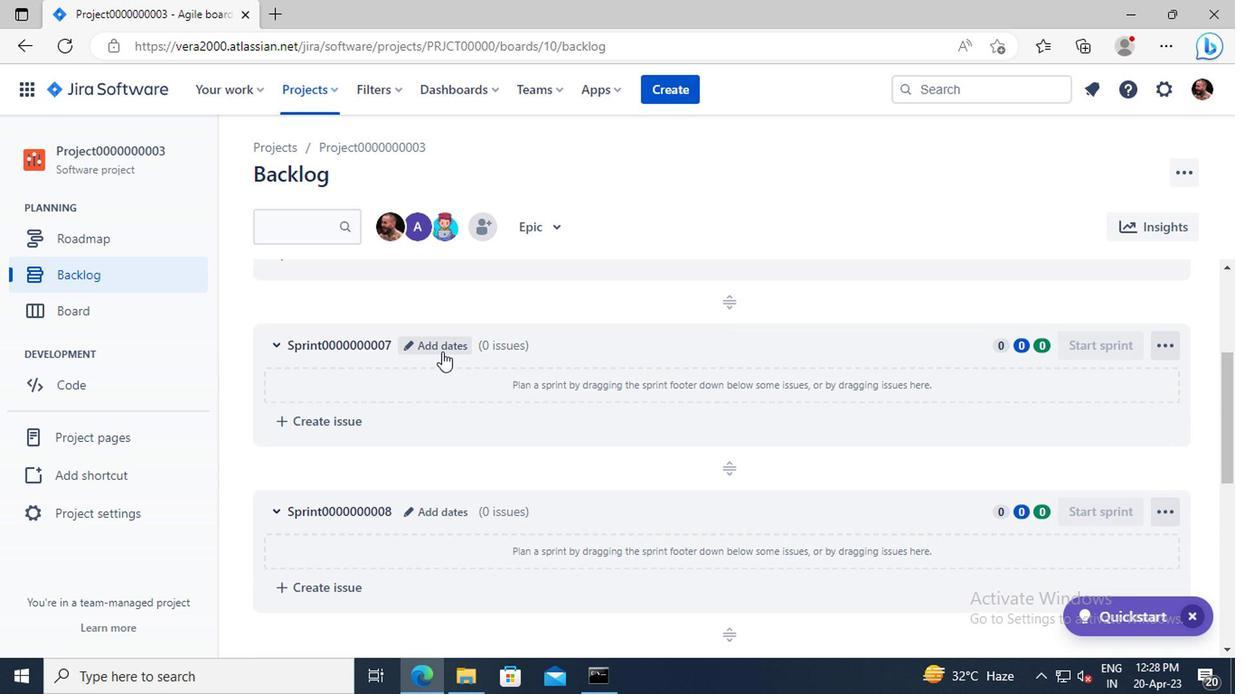 
Action: Mouse pressed left at (436, 349)
Screenshot: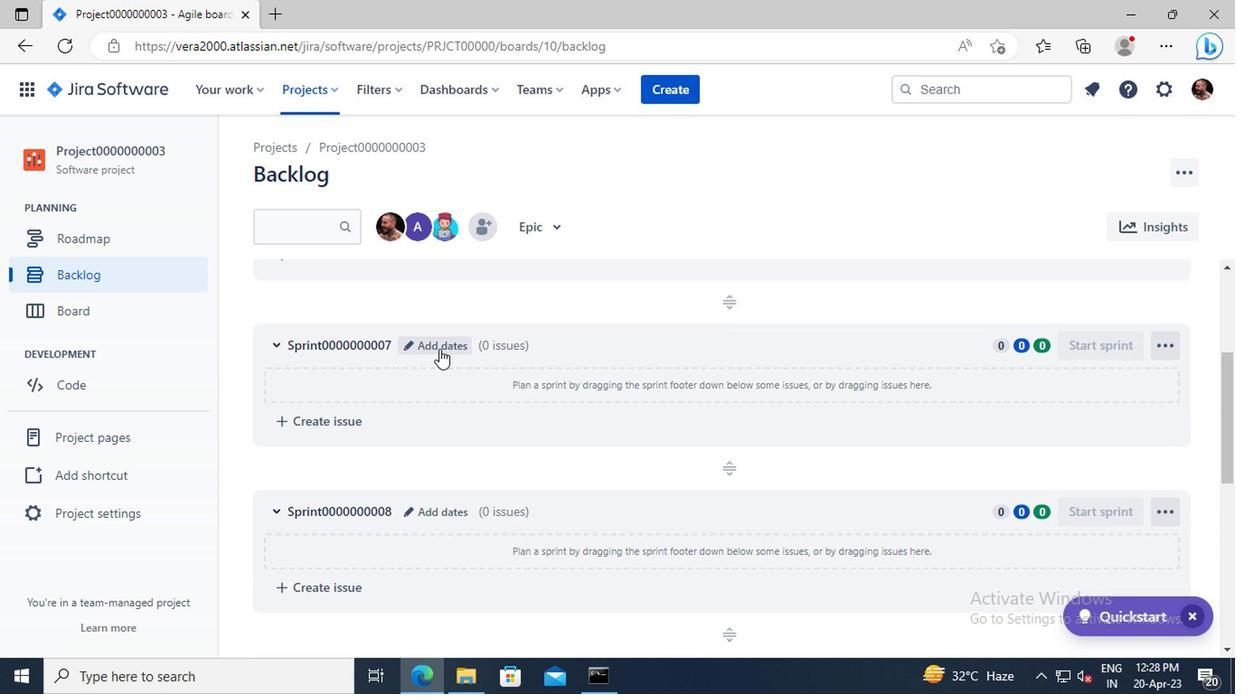 
Action: Mouse moved to (444, 290)
Screenshot: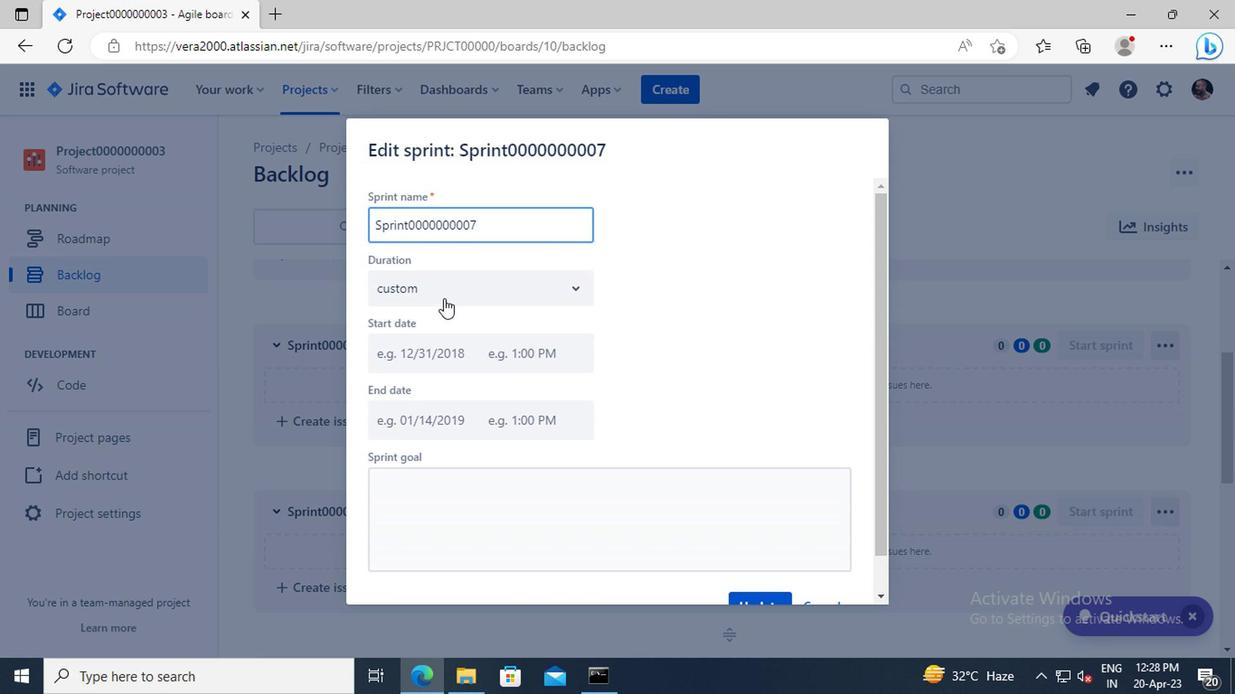 
Action: Mouse pressed left at (444, 290)
Screenshot: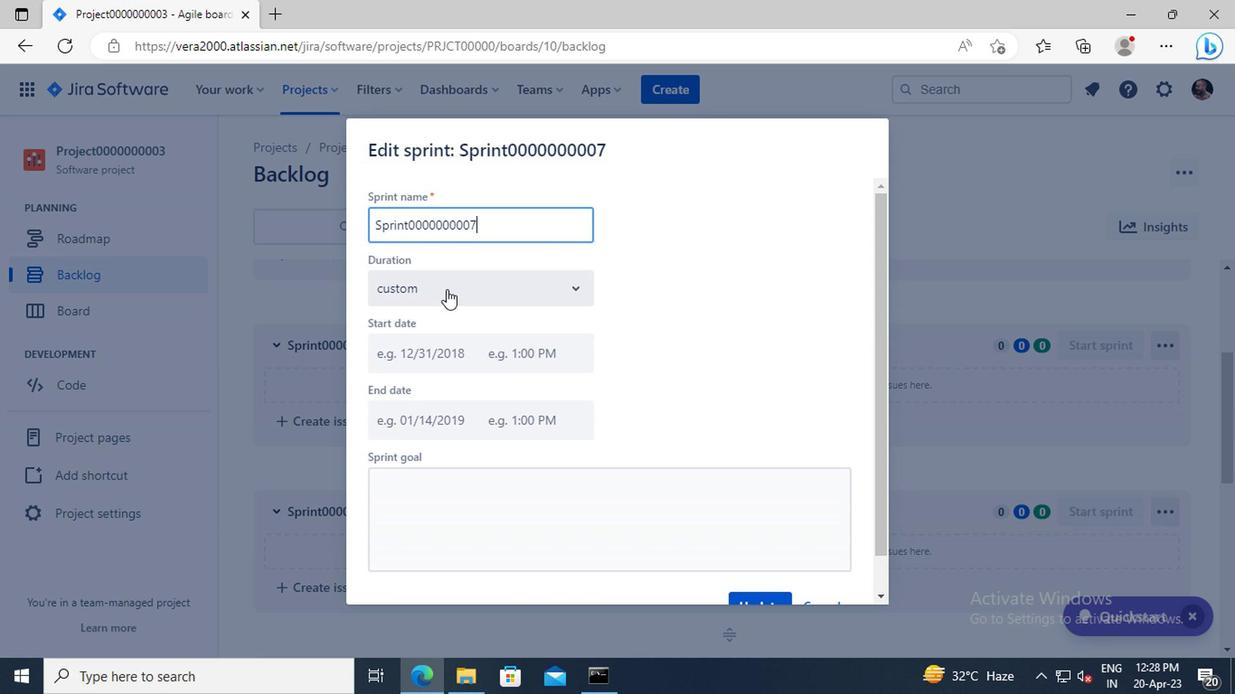 
Action: Mouse moved to (417, 337)
Screenshot: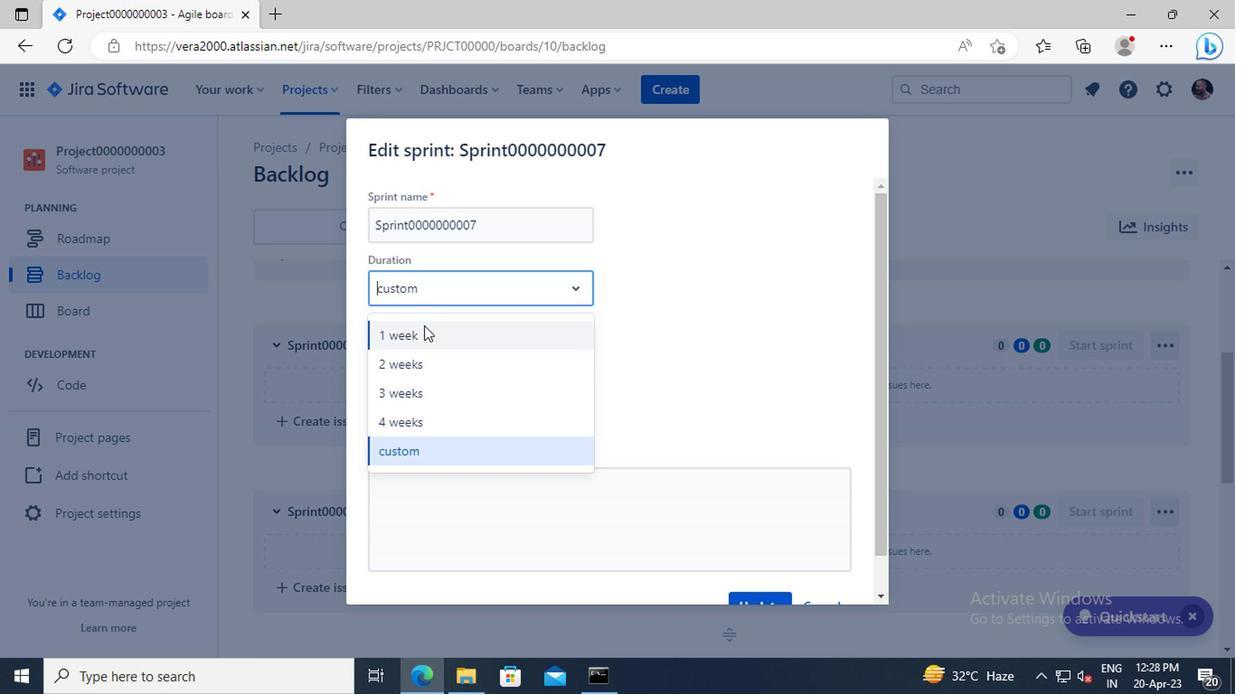 
Action: Mouse pressed left at (417, 337)
Screenshot: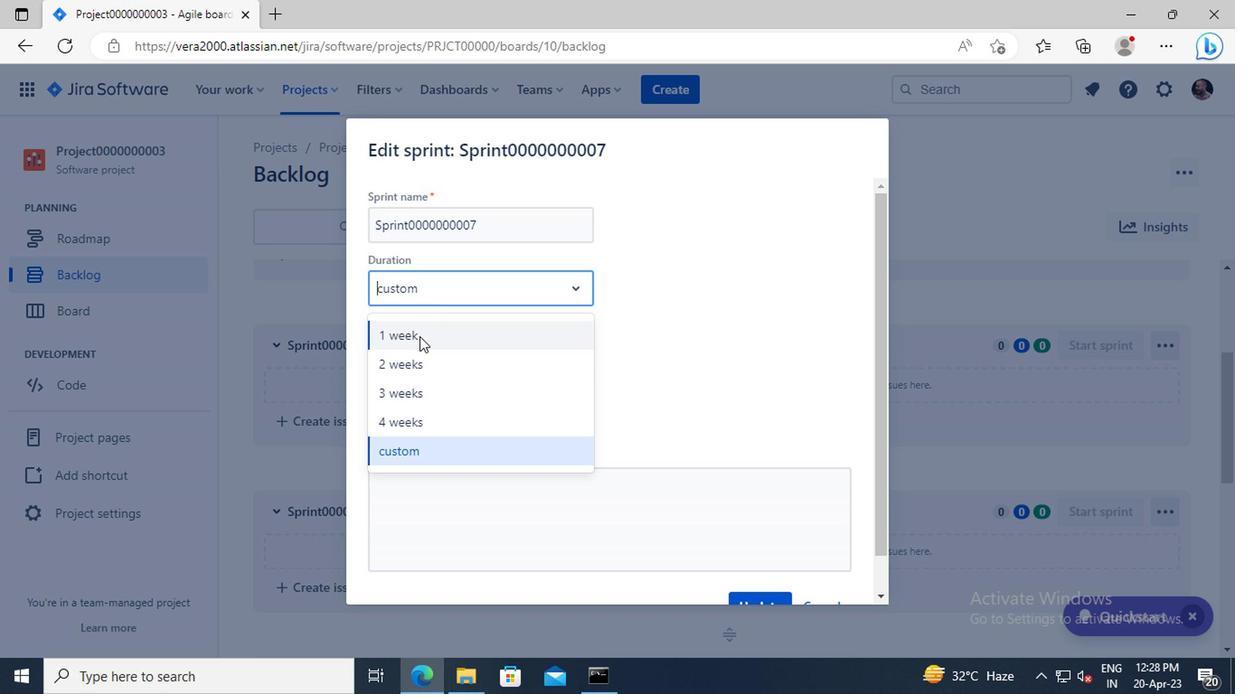 
Action: Mouse moved to (765, 384)
Screenshot: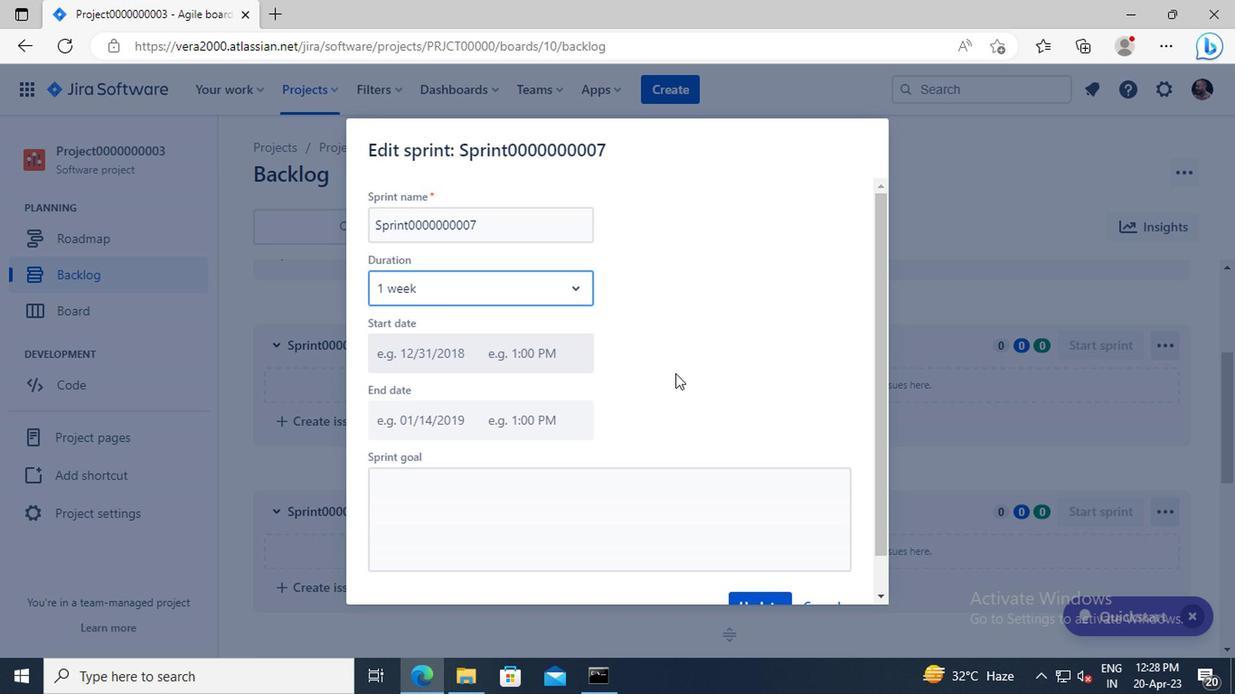 
Action: Mouse scrolled (765, 382) with delta (0, -1)
Screenshot: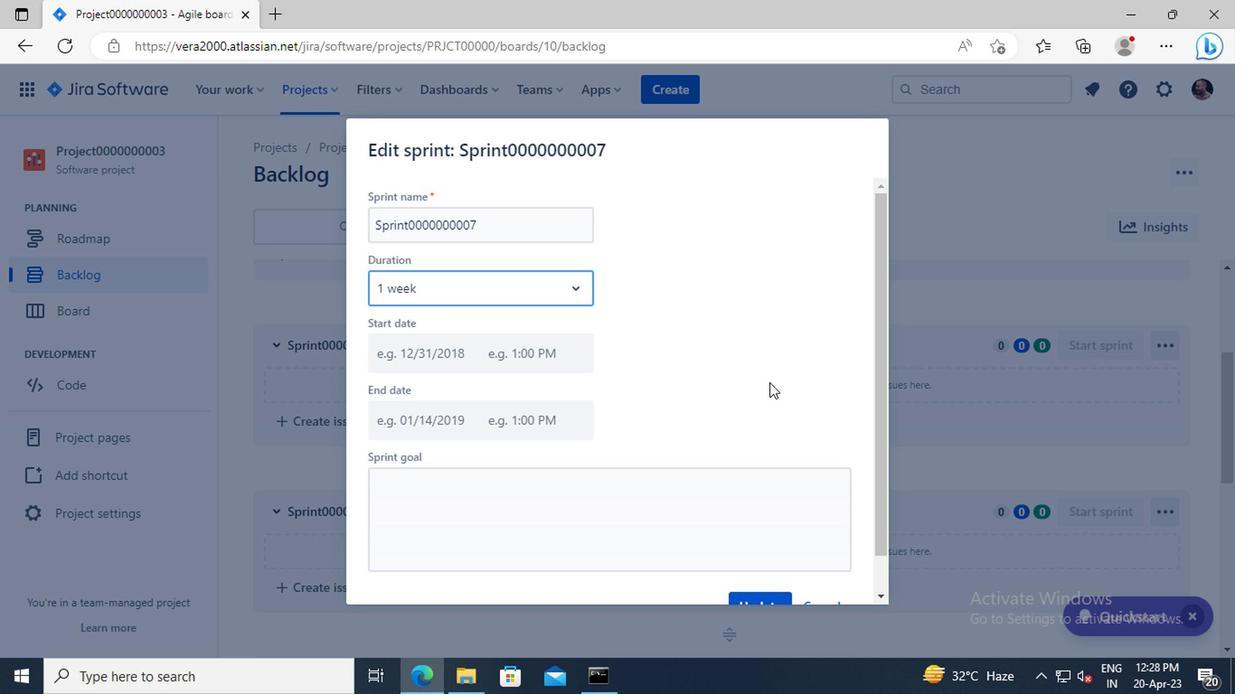 
Action: Mouse scrolled (765, 382) with delta (0, -1)
Screenshot: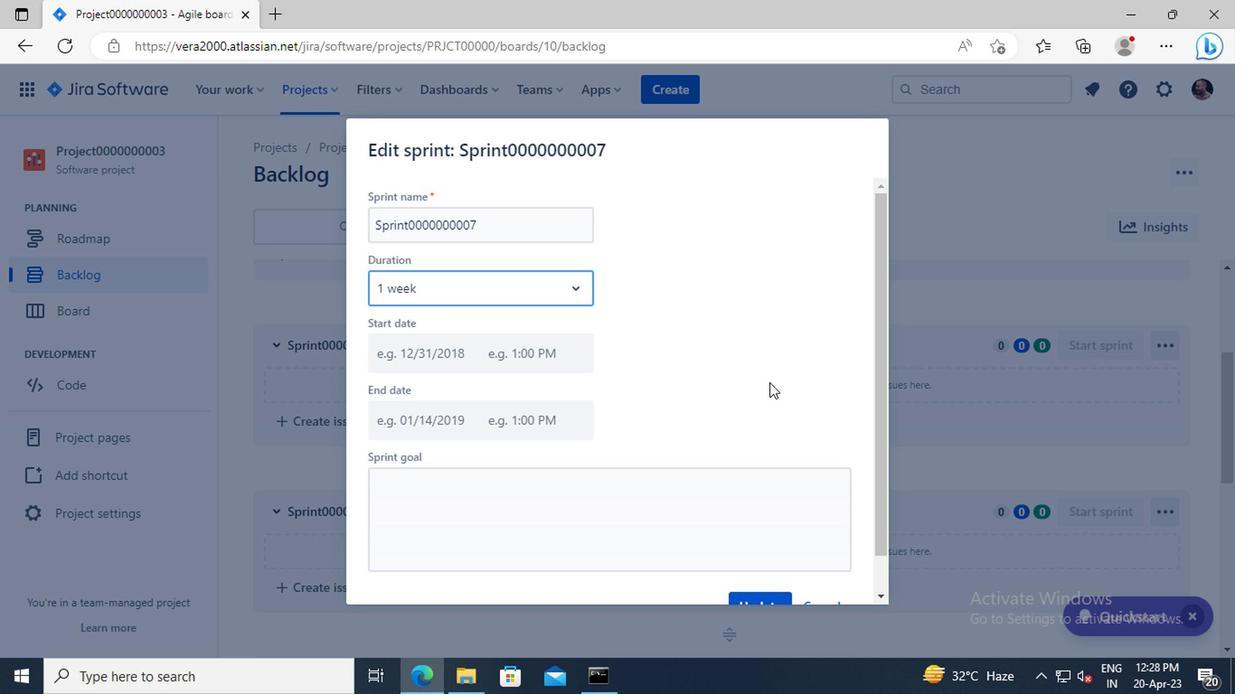
Action: Mouse moved to (759, 568)
Screenshot: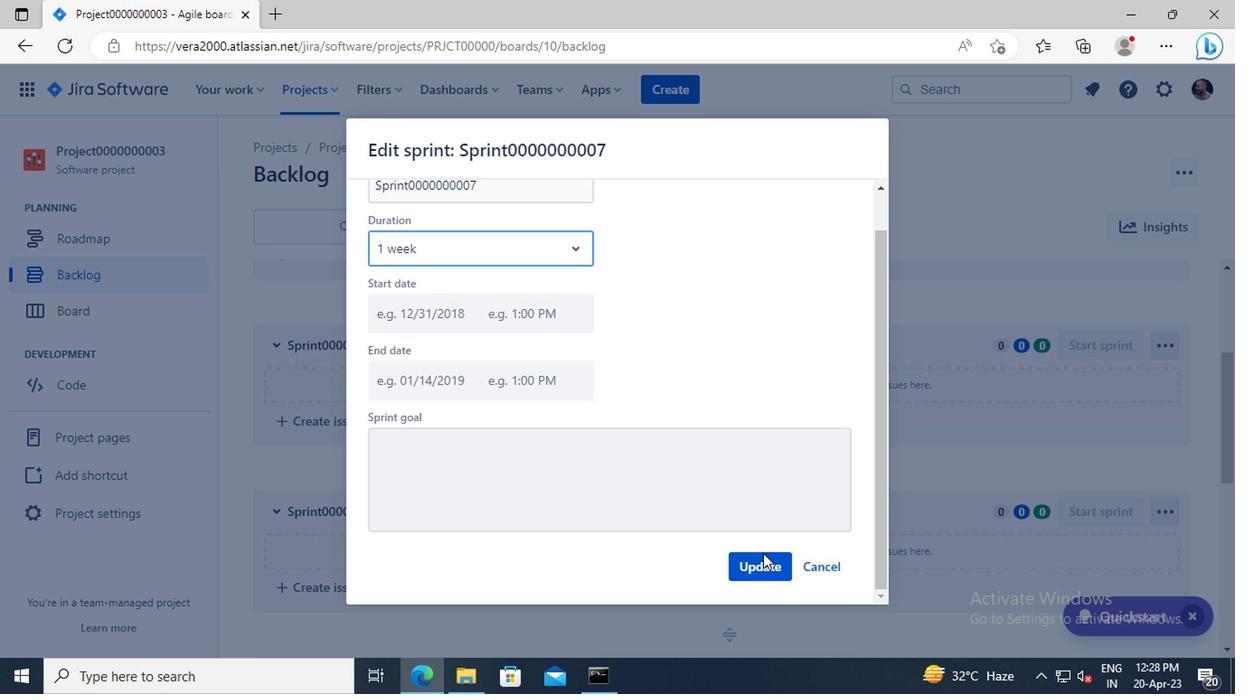 
Action: Mouse pressed left at (759, 568)
Screenshot: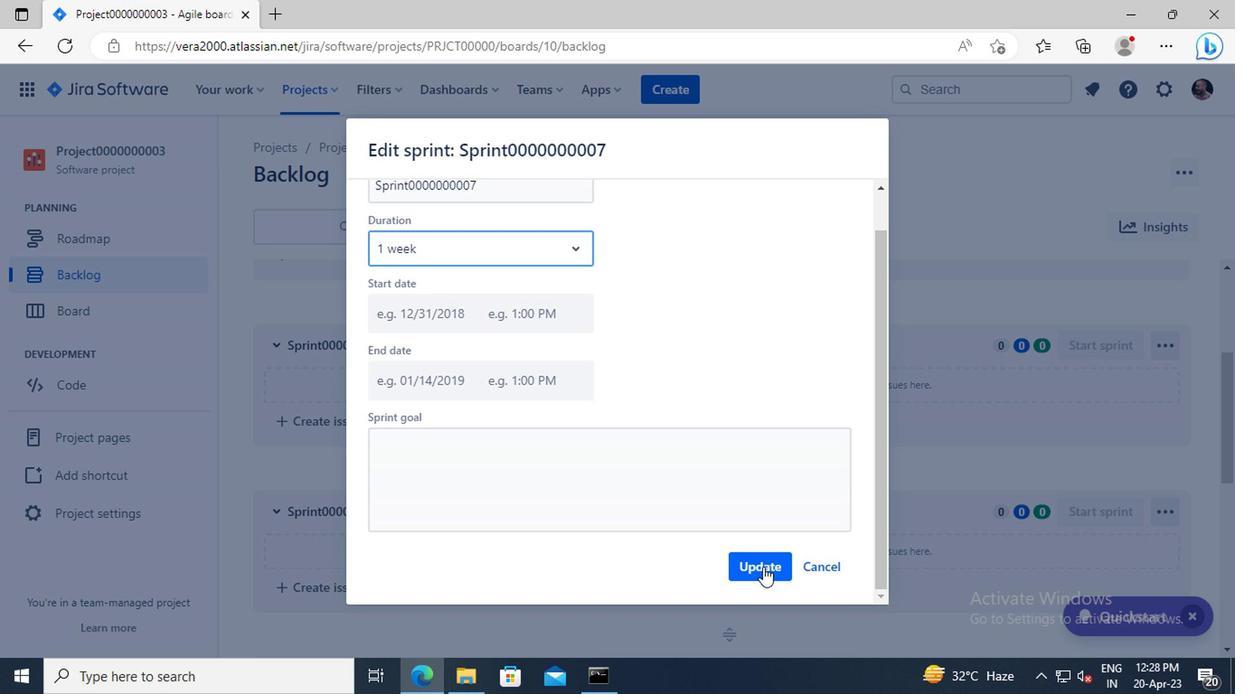 
Action: Mouse moved to (612, 486)
Screenshot: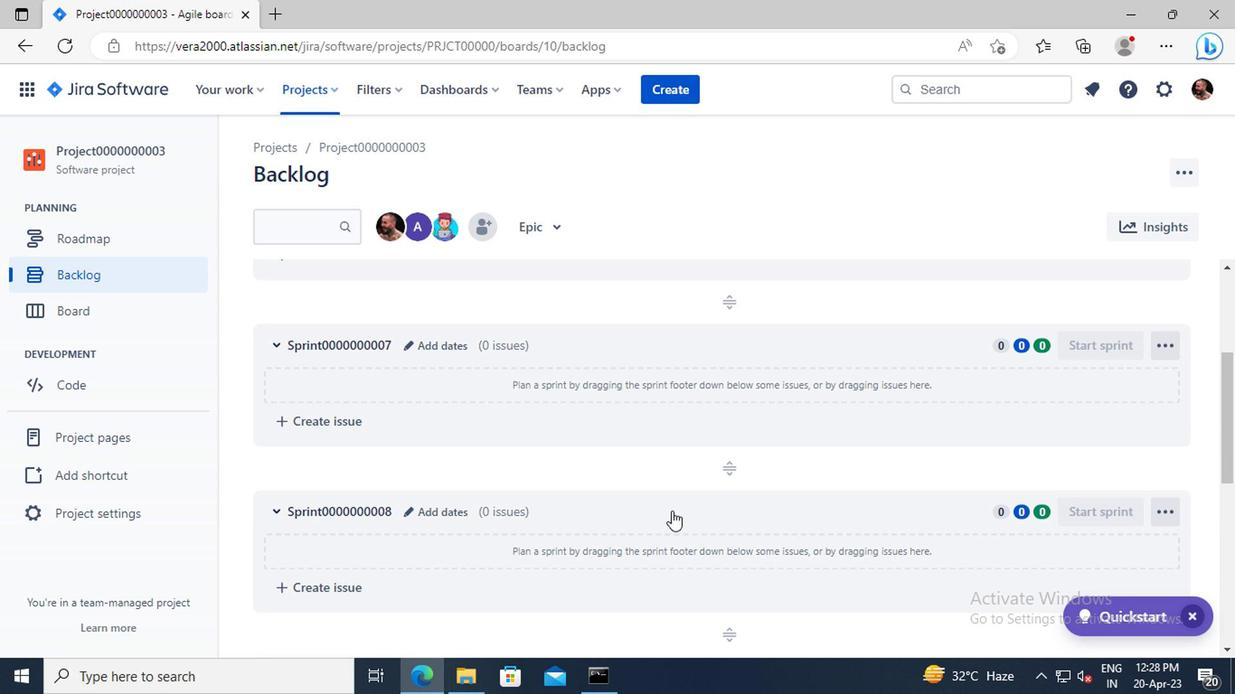 
Action: Mouse scrolled (612, 485) with delta (0, 0)
Screenshot: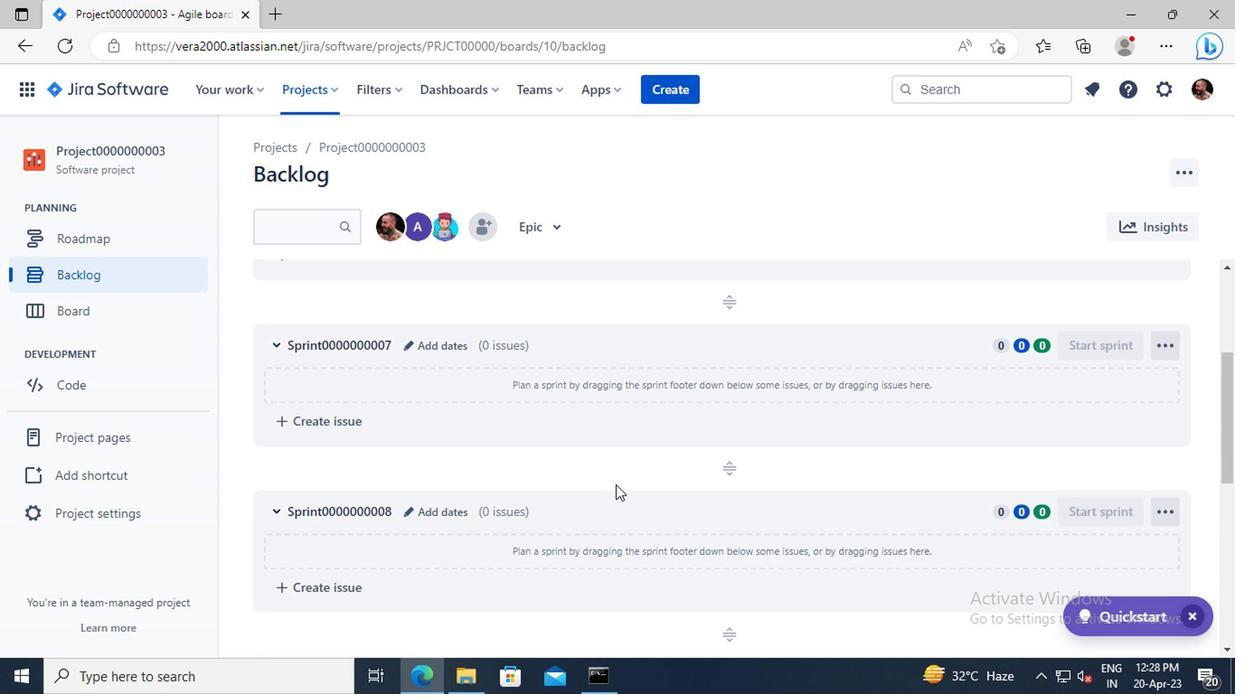 
Action: Mouse moved to (434, 458)
Screenshot: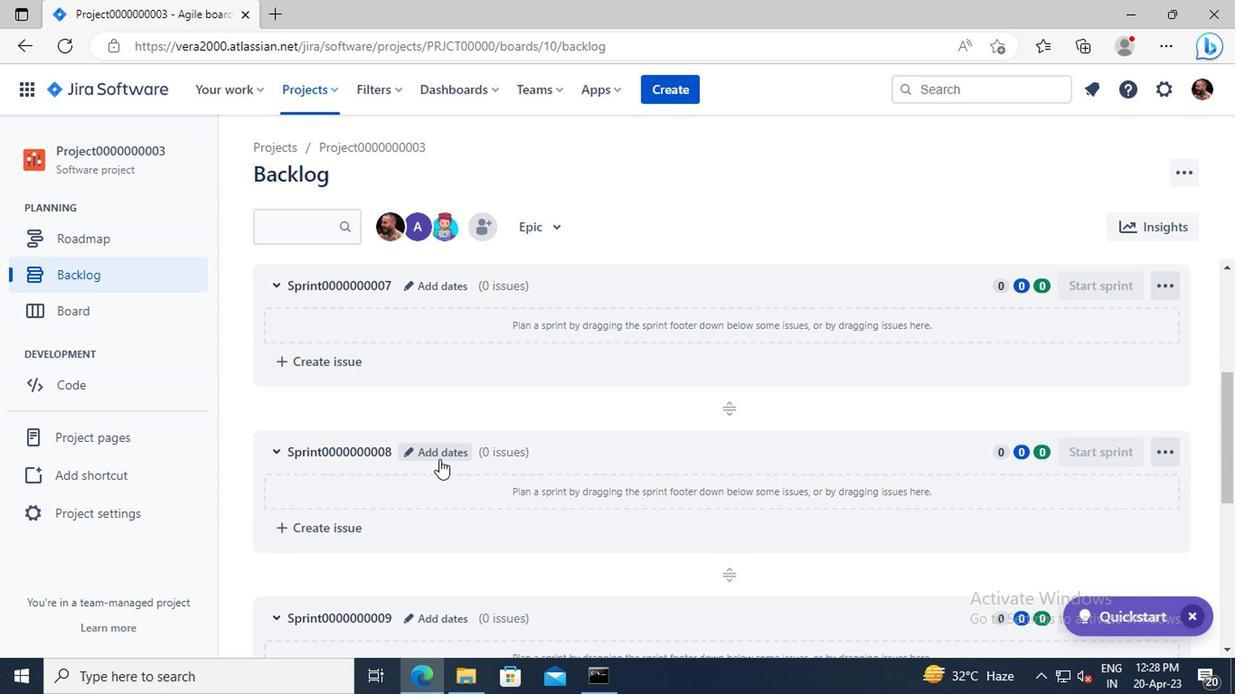 
Action: Mouse pressed left at (434, 458)
Screenshot: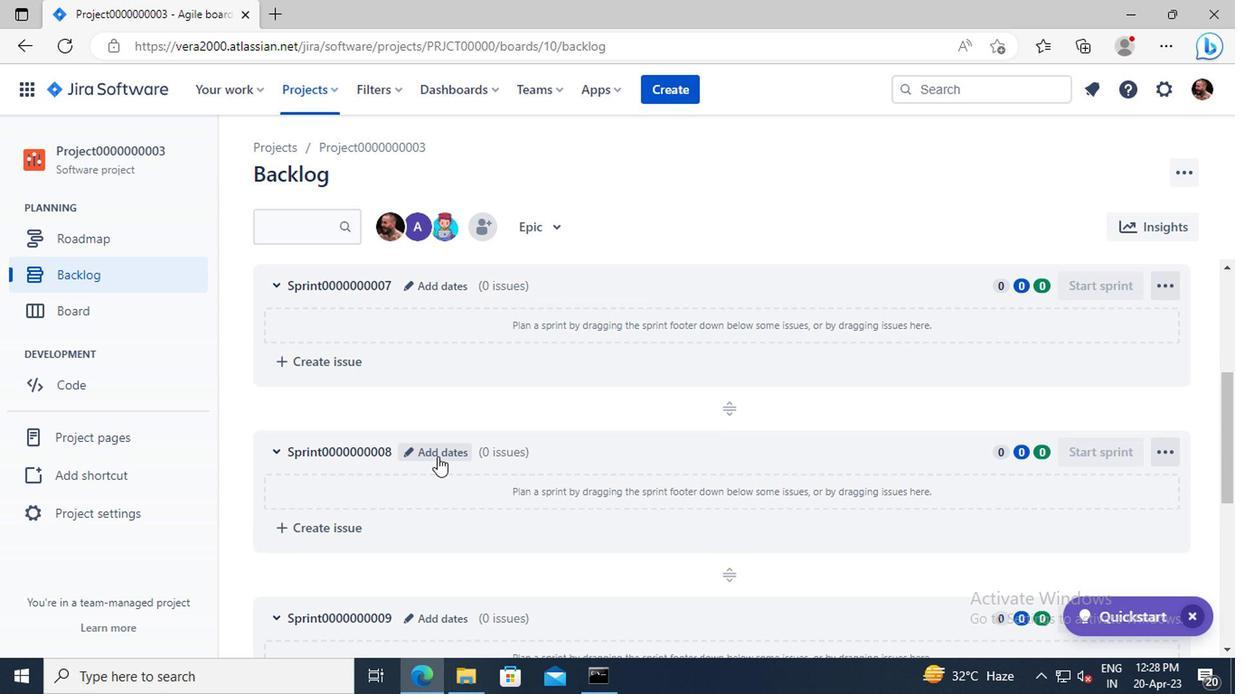 
Action: Mouse moved to (449, 290)
Screenshot: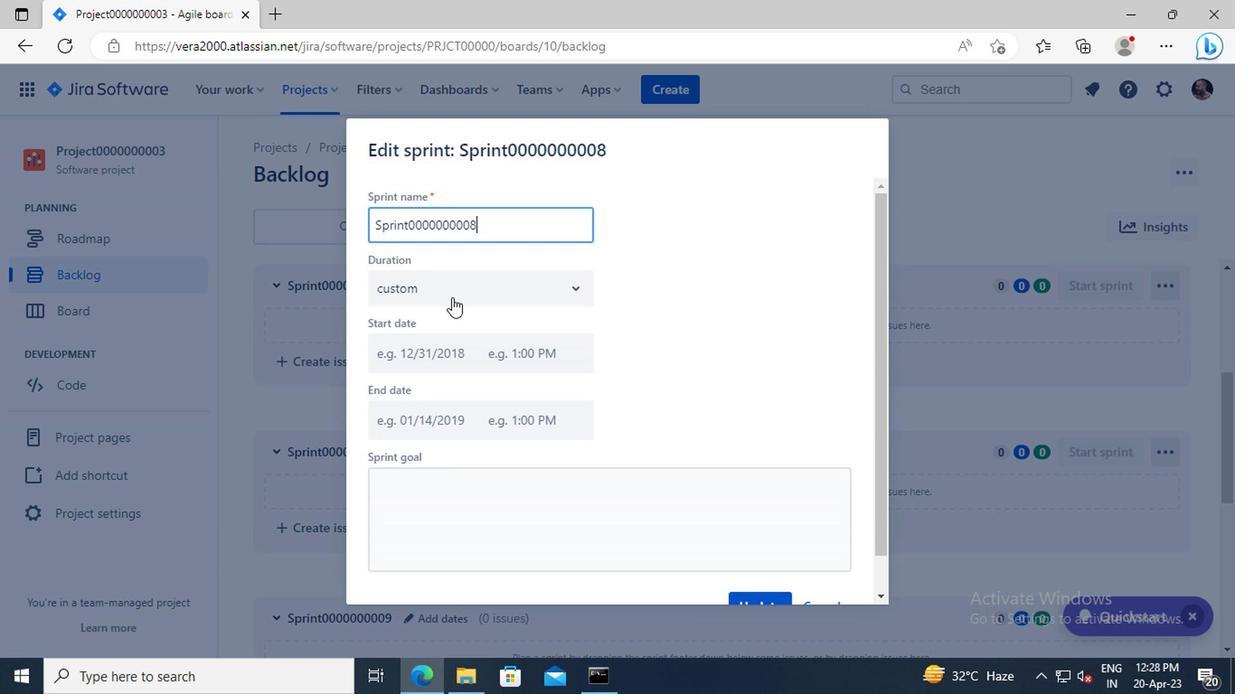 
Action: Mouse pressed left at (449, 290)
Screenshot: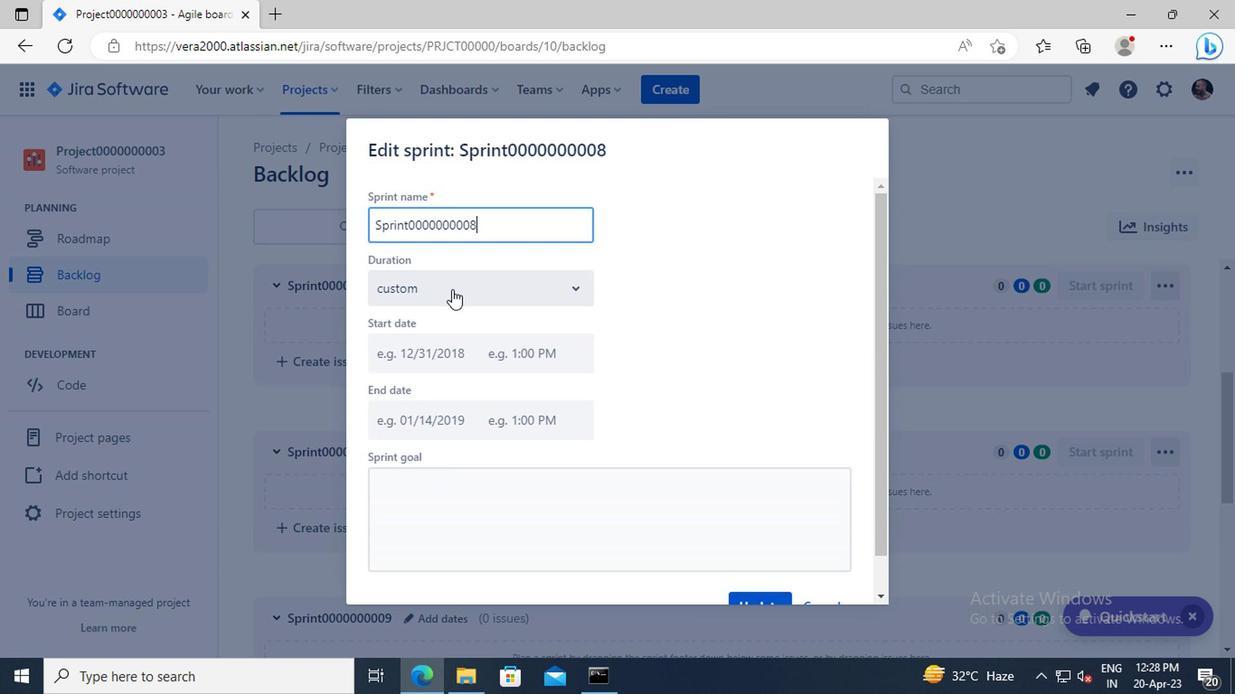 
Action: Mouse moved to (414, 366)
Screenshot: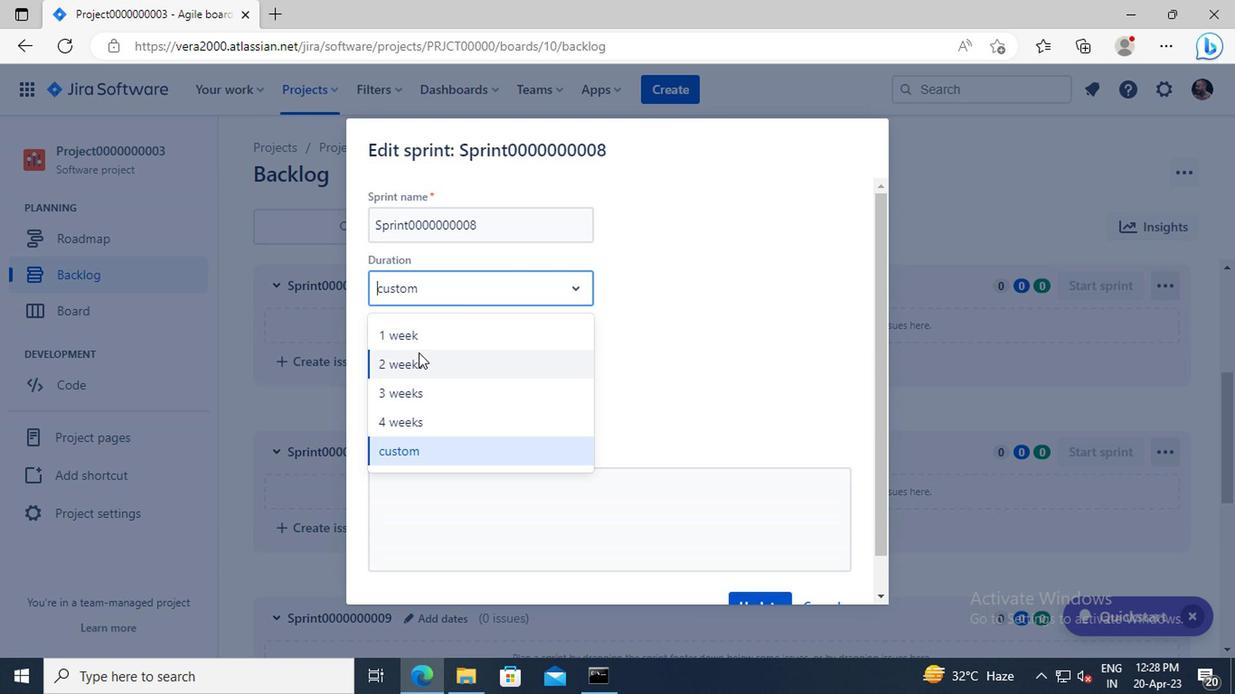 
Action: Mouse pressed left at (414, 366)
Screenshot: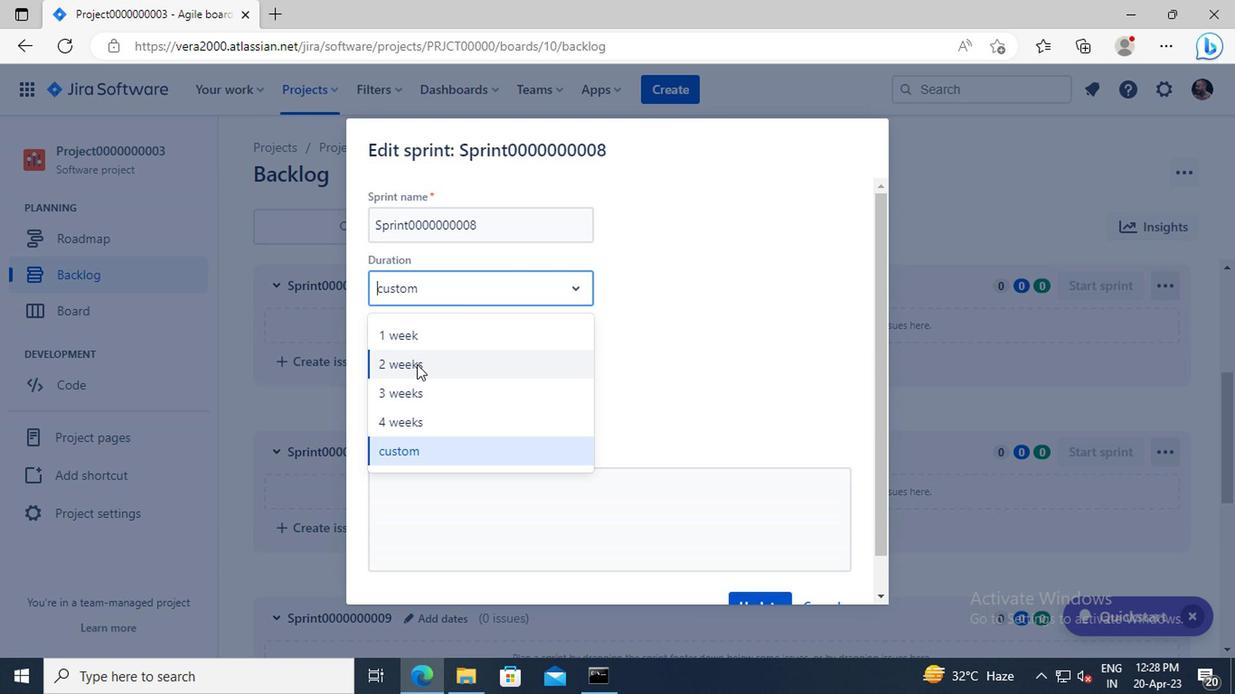 
Action: Mouse moved to (761, 490)
Screenshot: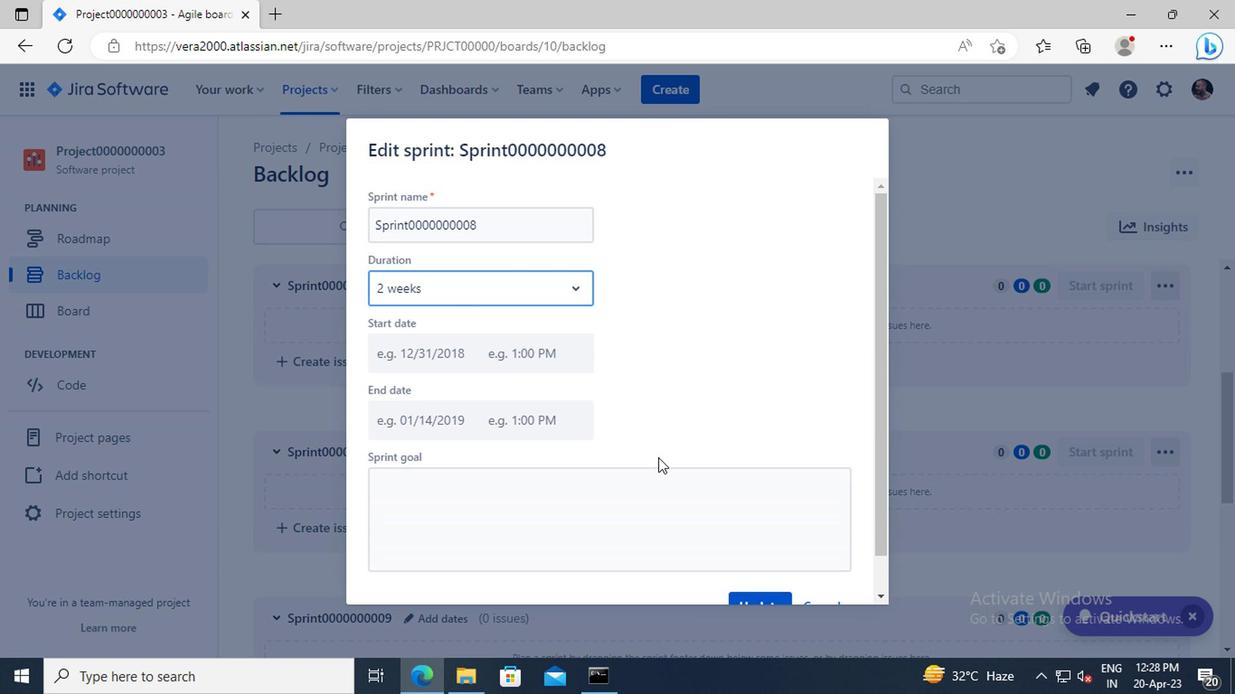 
Action: Mouse scrolled (761, 490) with delta (0, 0)
Screenshot: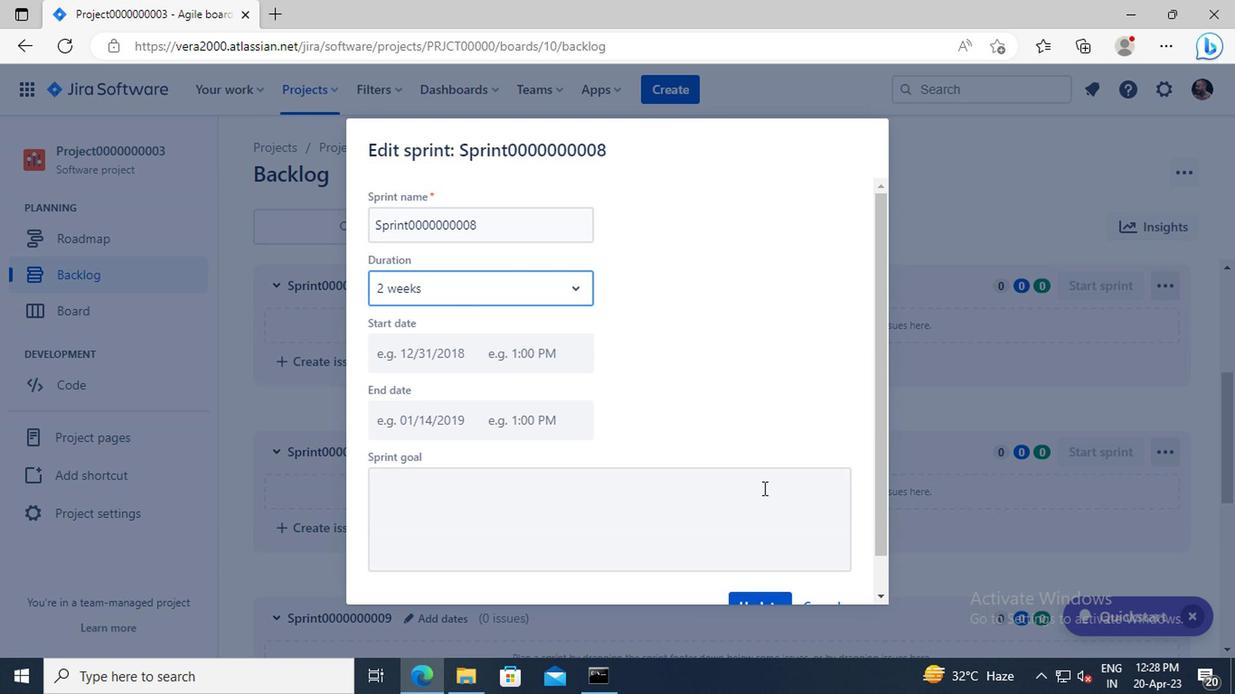 
Action: Mouse moved to (772, 568)
Screenshot: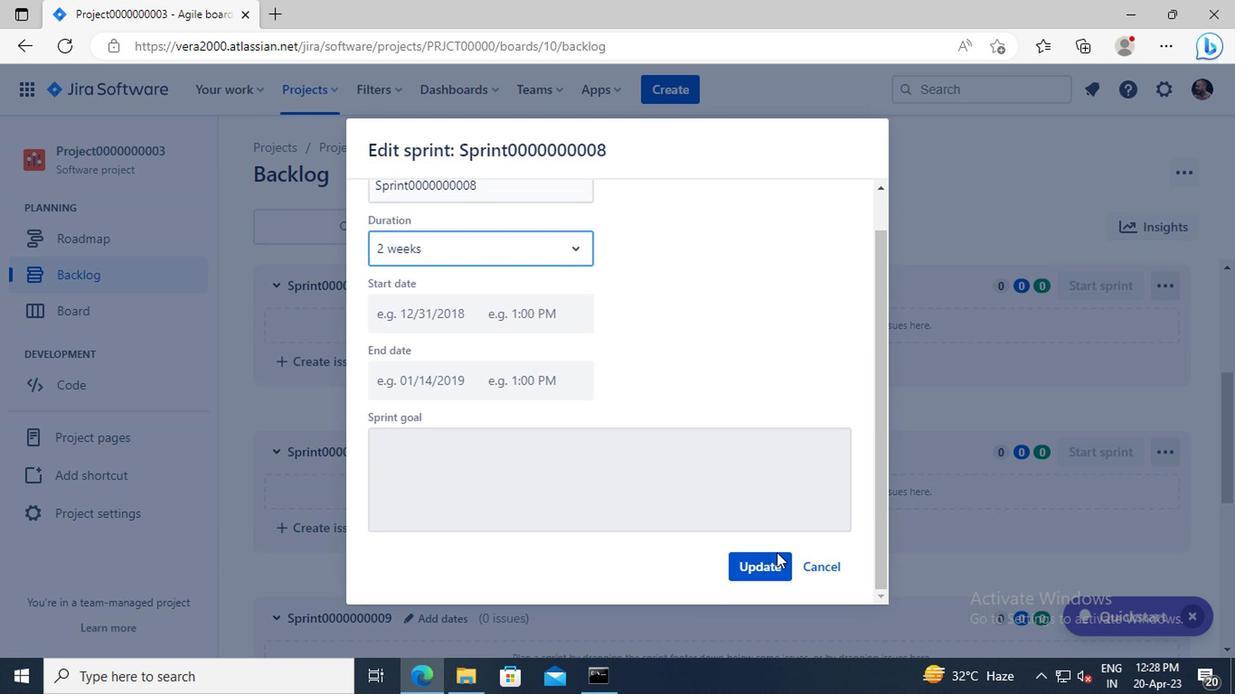 
Action: Mouse pressed left at (772, 568)
Screenshot: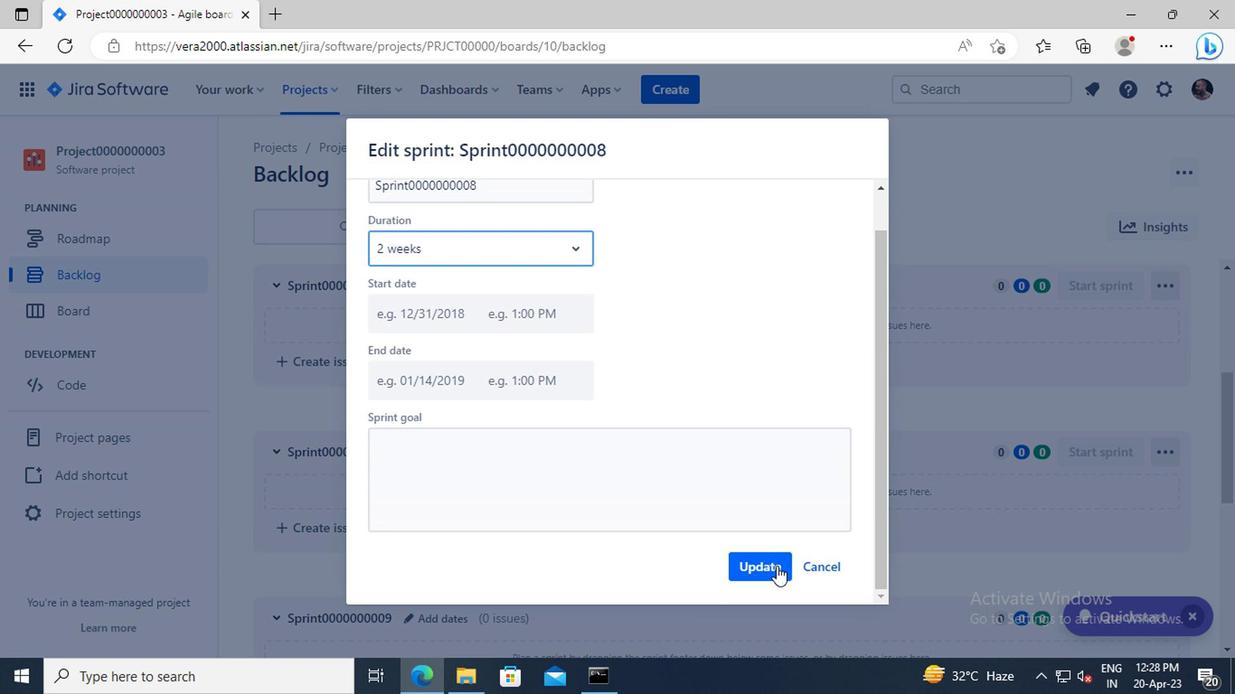 
Action: Mouse moved to (602, 512)
Screenshot: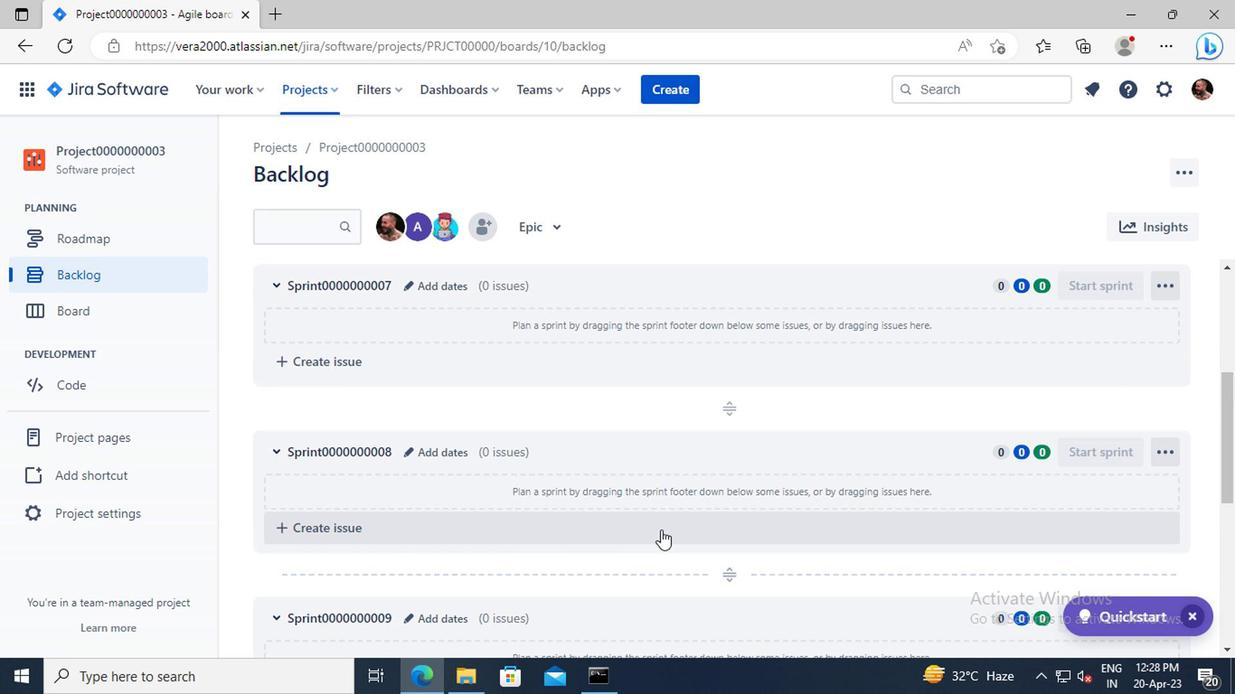 
Action: Mouse scrolled (602, 510) with delta (0, -1)
Screenshot: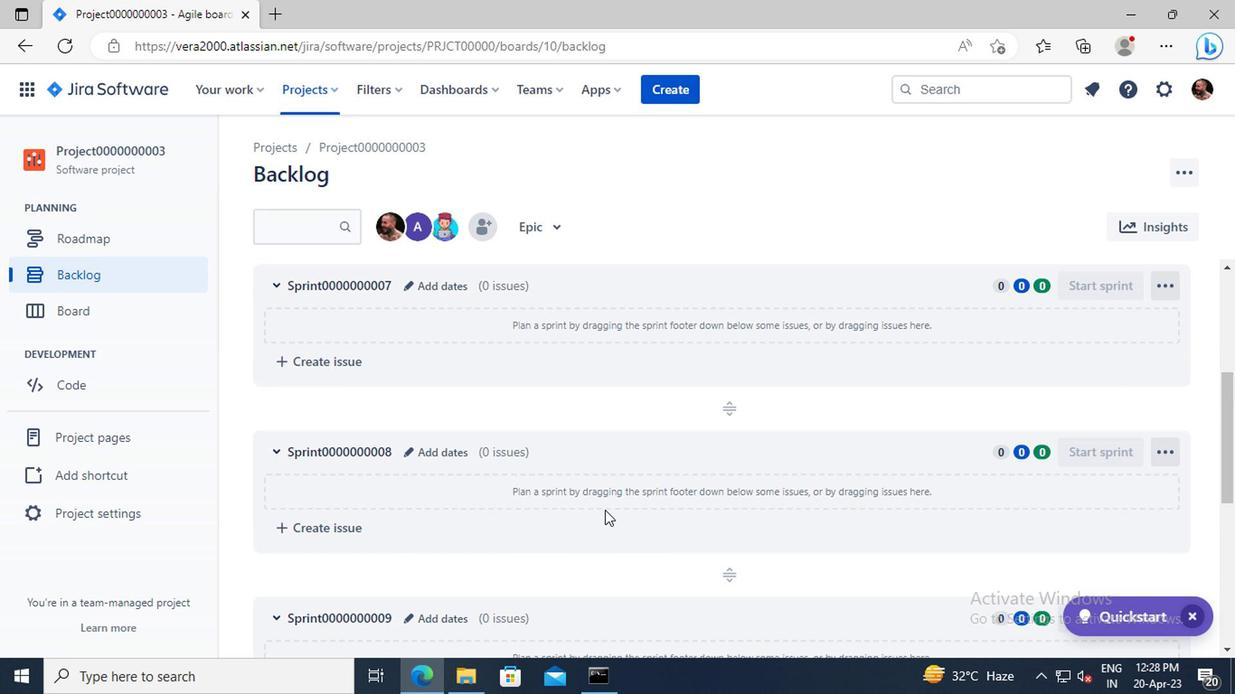 
Action: Mouse scrolled (602, 510) with delta (0, -1)
Screenshot: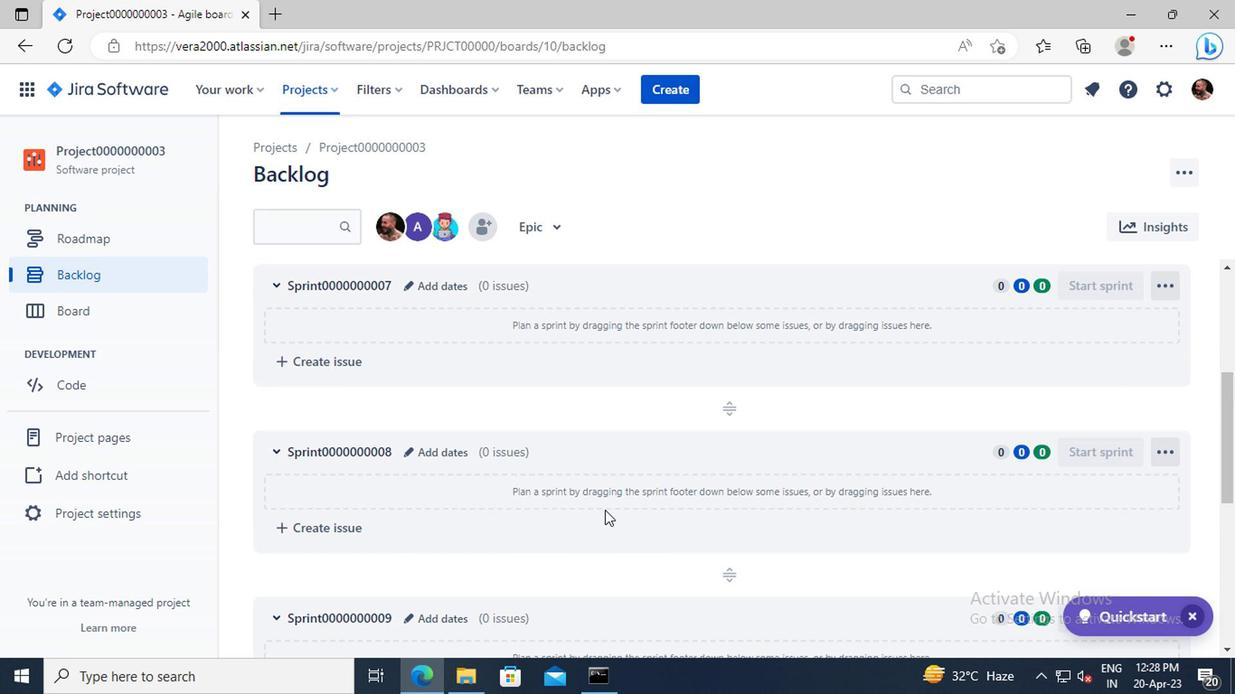 
Action: Mouse moved to (420, 505)
Screenshot: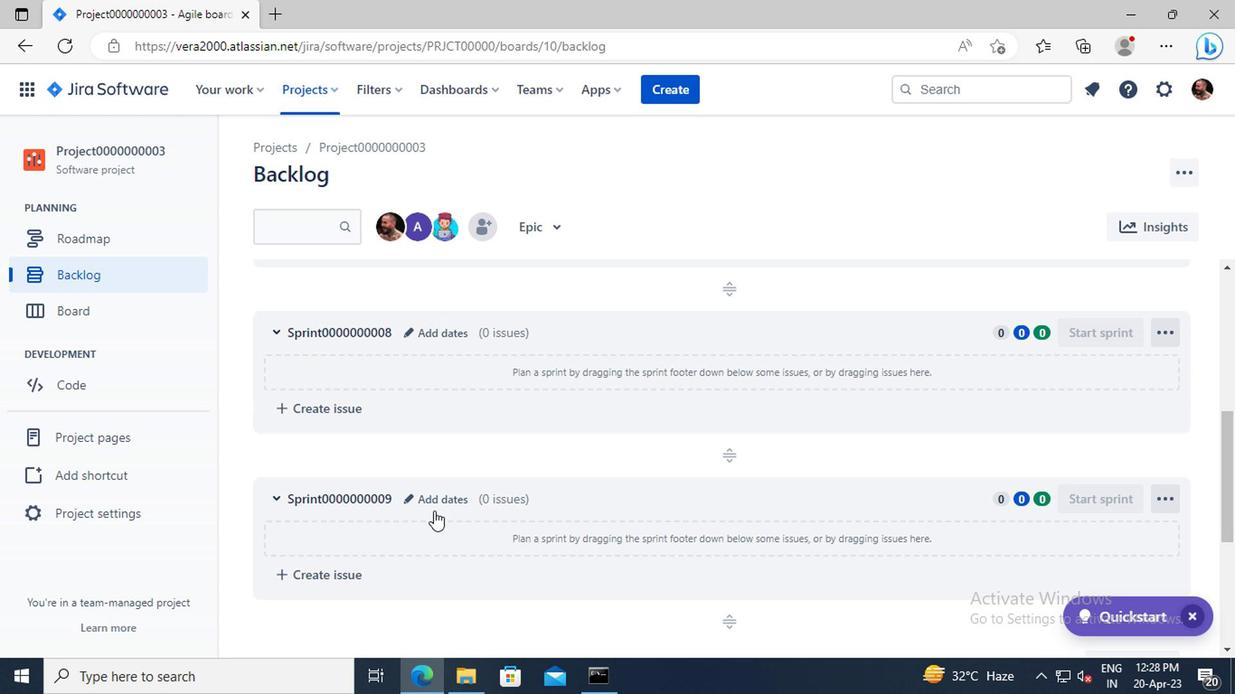 
Action: Mouse pressed left at (420, 505)
Screenshot: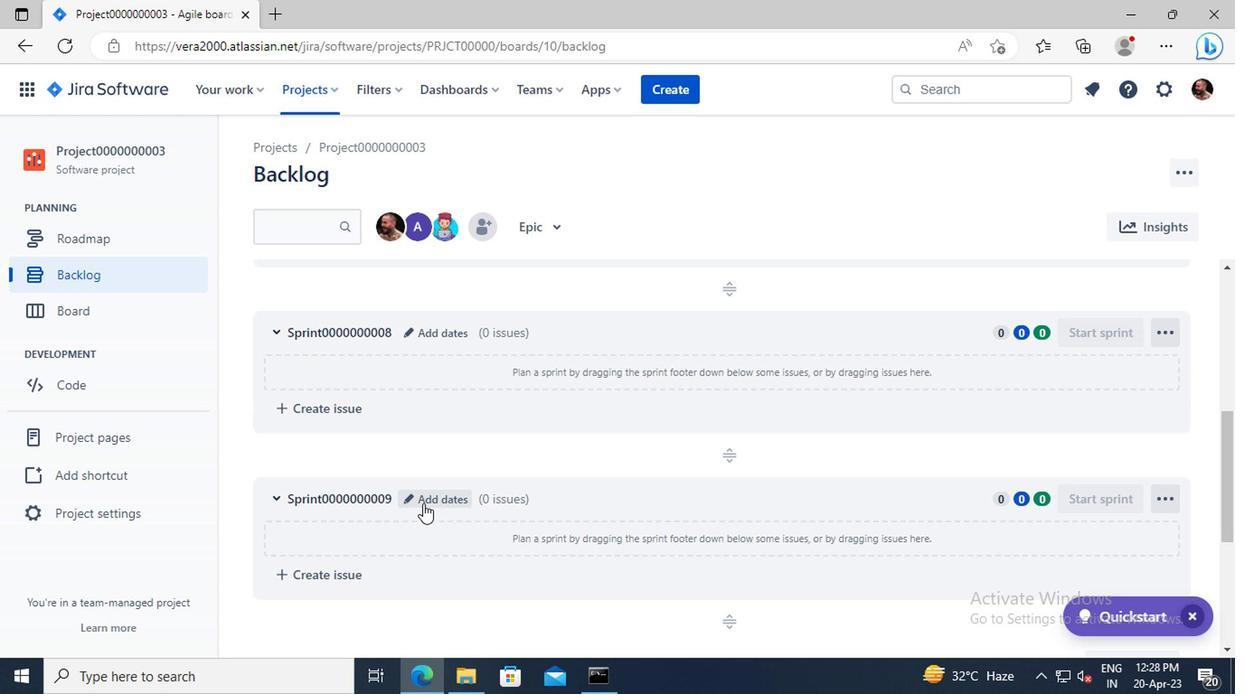 
Action: Mouse moved to (436, 292)
Screenshot: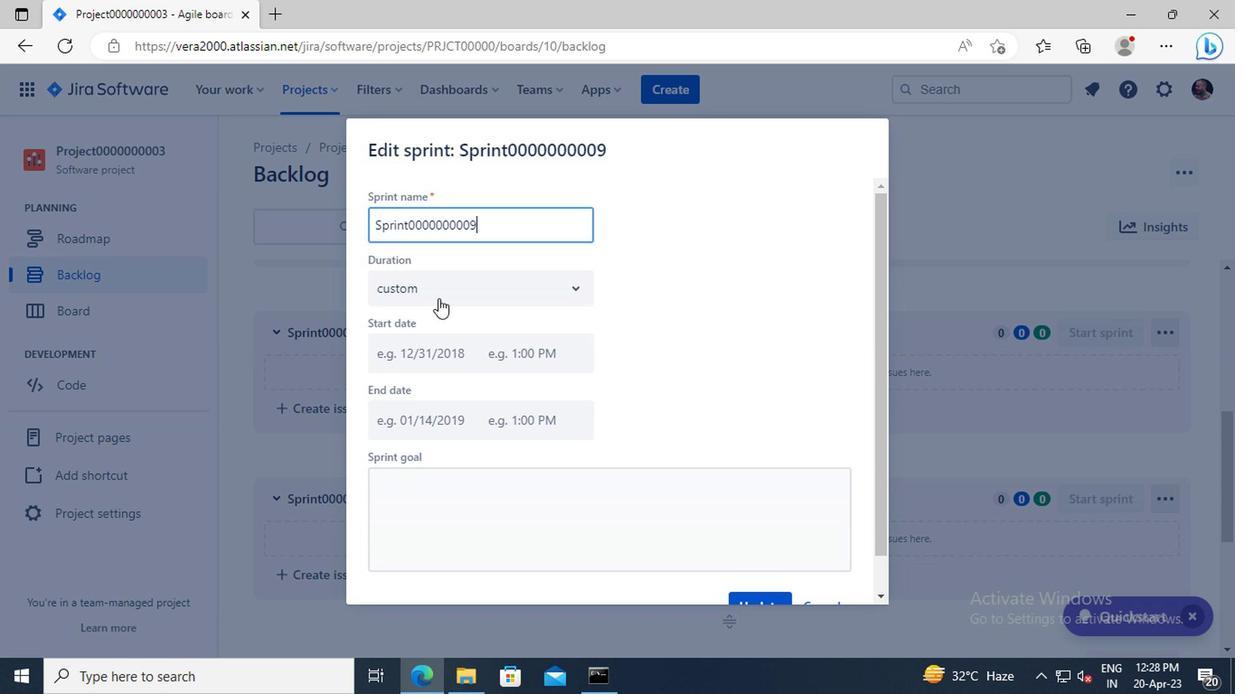
Action: Mouse pressed left at (436, 292)
Screenshot: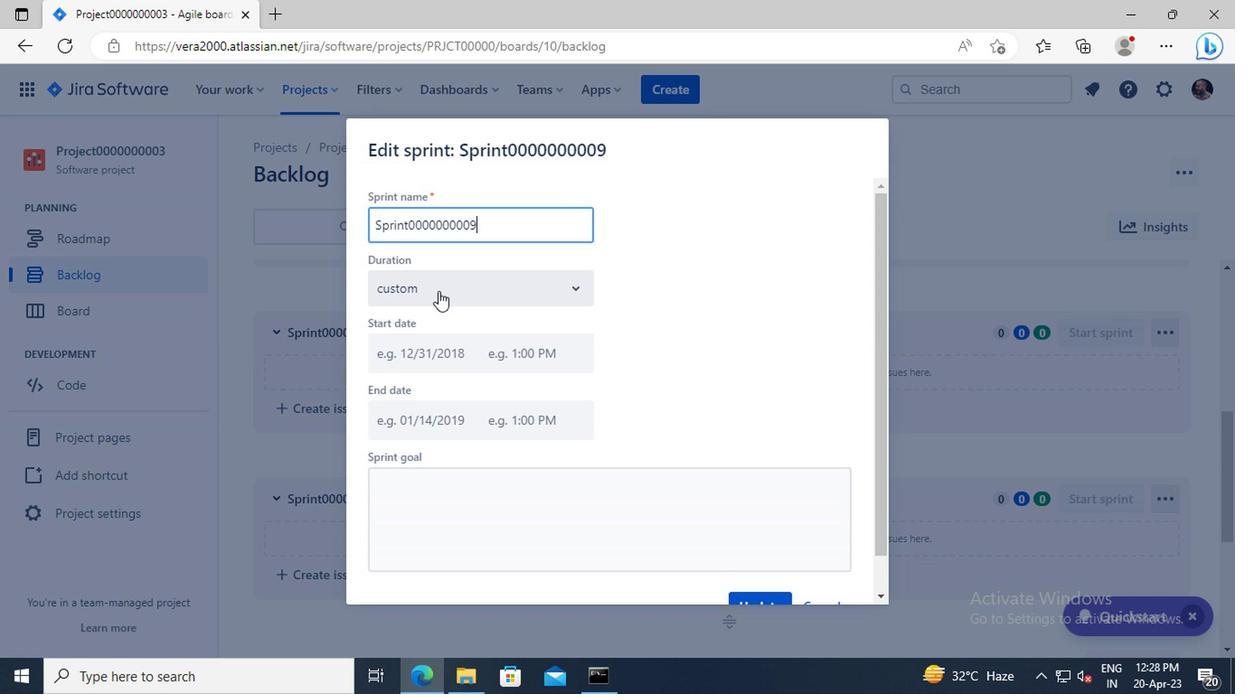 
Action: Mouse moved to (409, 393)
Screenshot: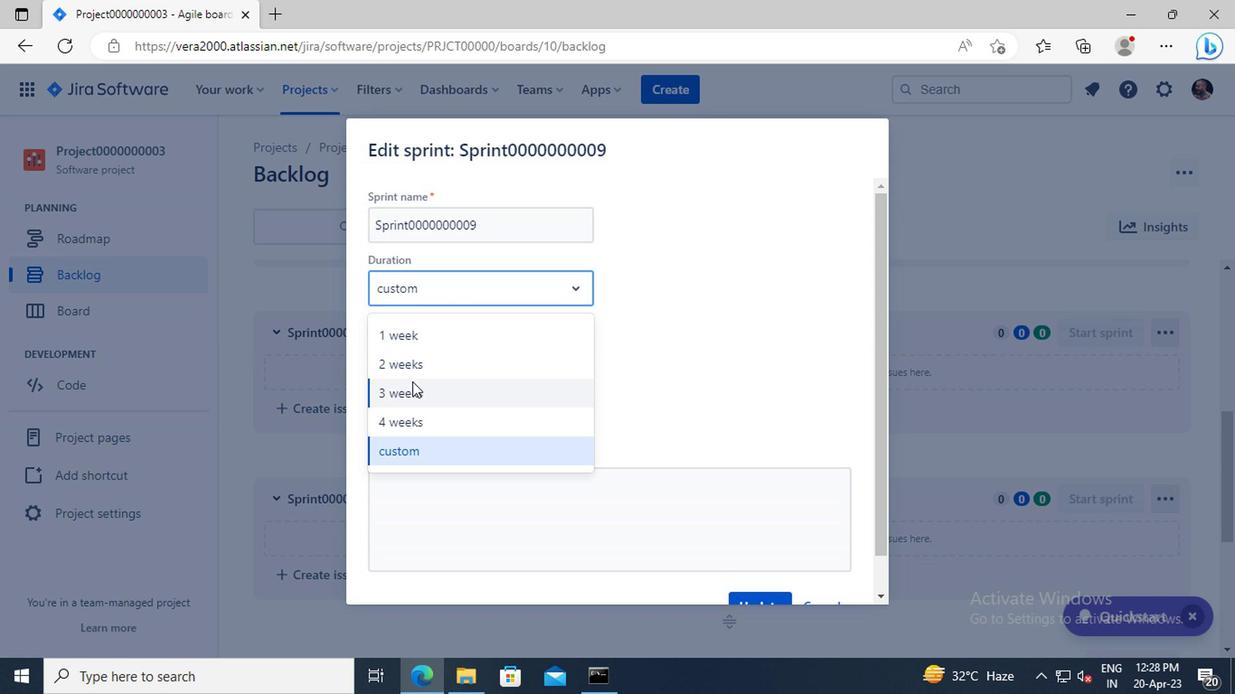 
Action: Mouse pressed left at (409, 393)
Screenshot: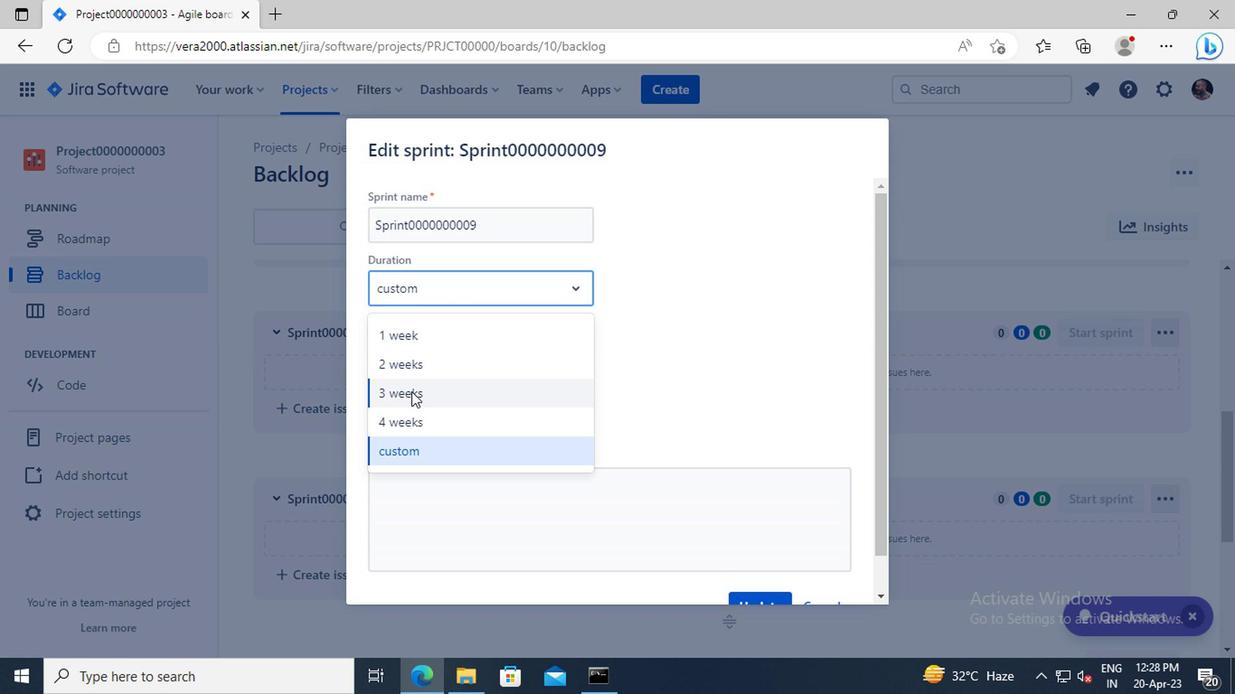 
Action: Mouse moved to (750, 441)
Screenshot: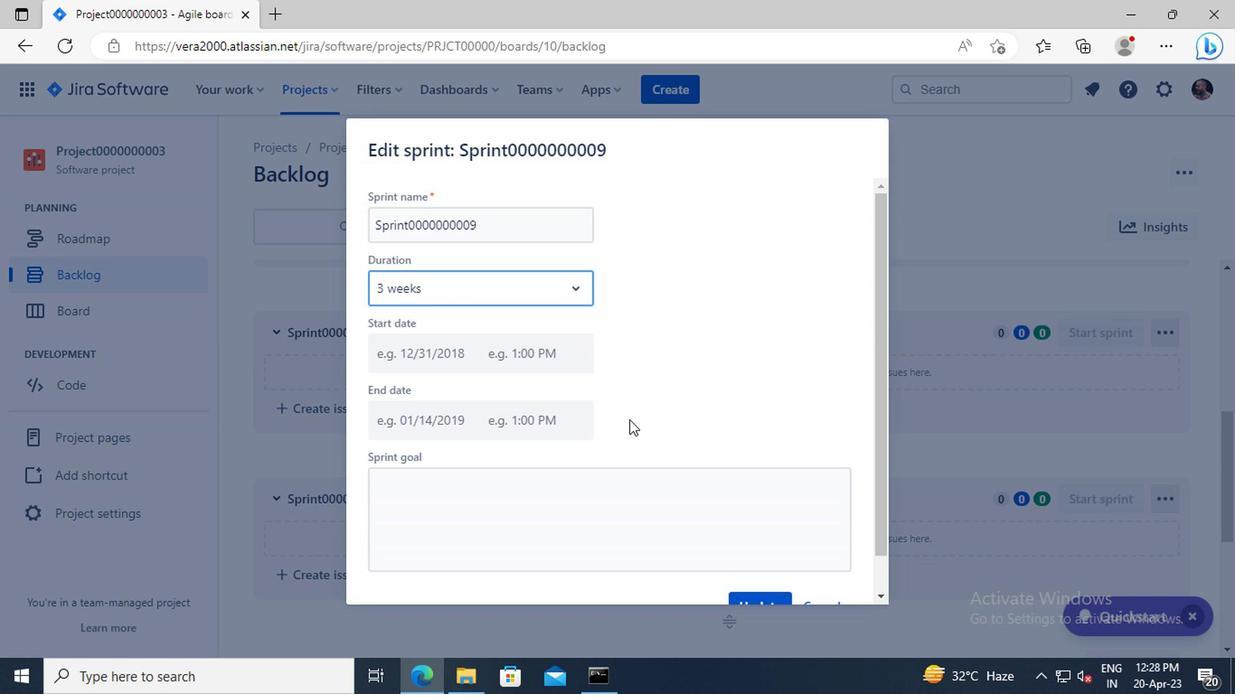 
Action: Mouse scrolled (750, 440) with delta (0, -1)
Screenshot: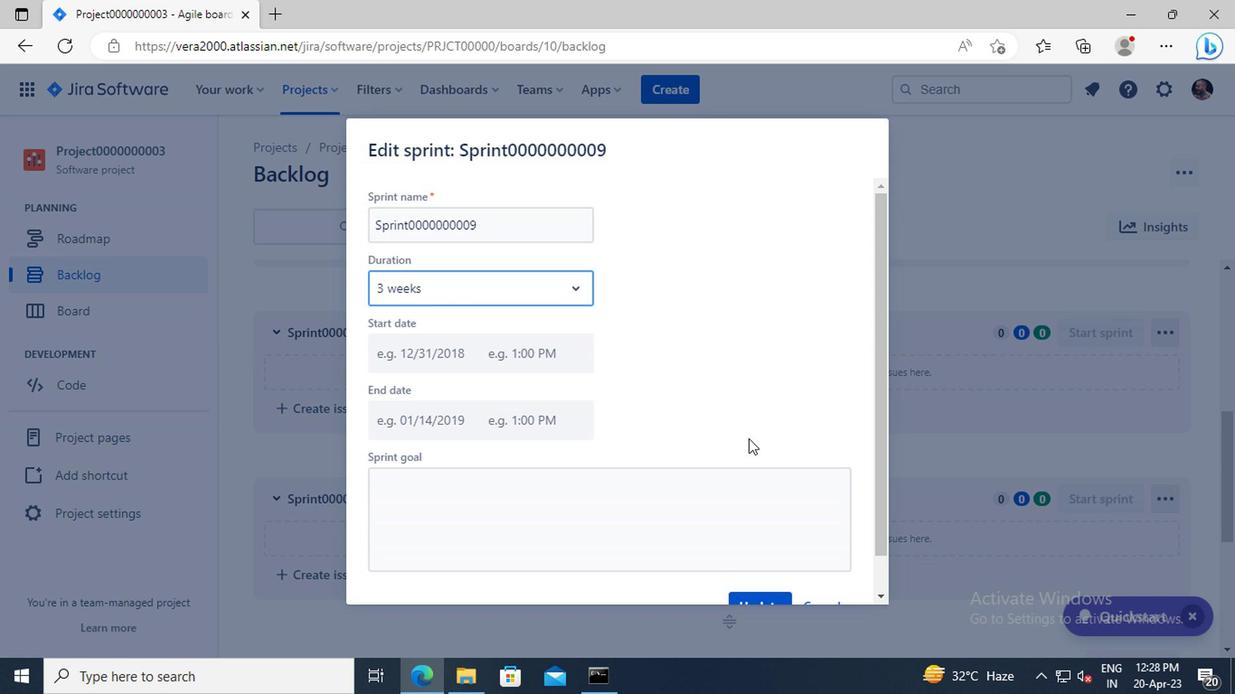 
Action: Mouse moved to (765, 567)
Screenshot: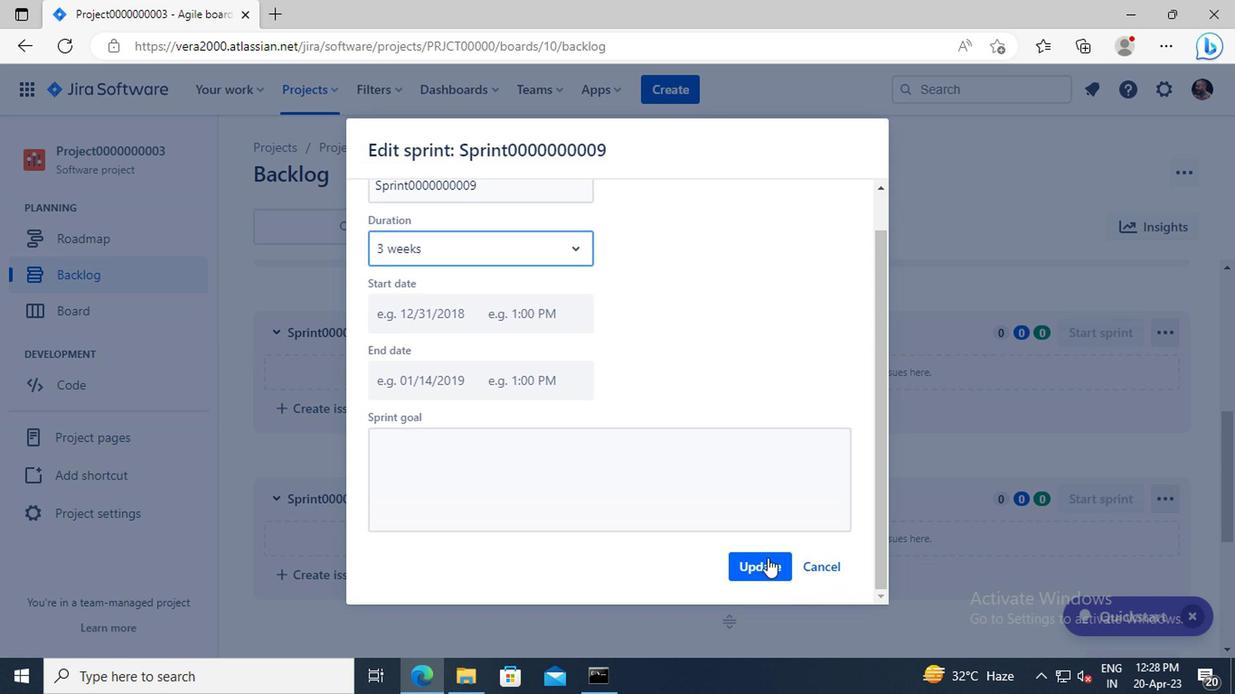 
Action: Mouse pressed left at (765, 567)
Screenshot: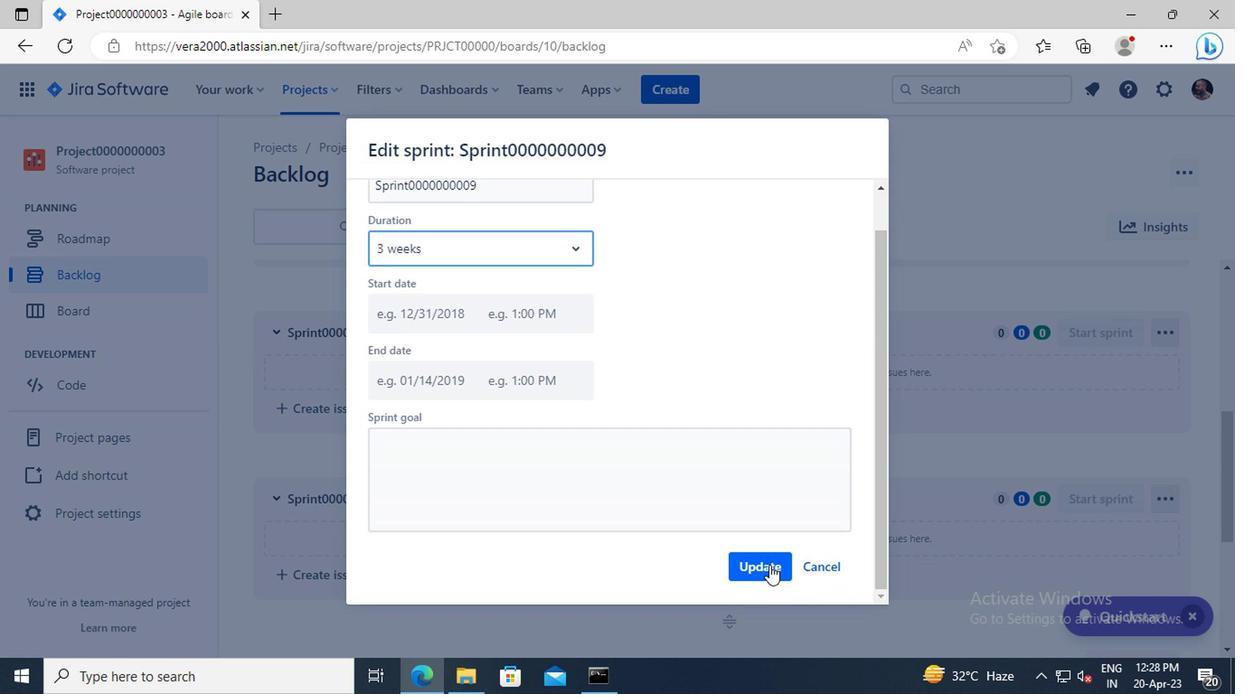
